 Task: Add a signature Karina Martinez containing Have a great National Peace Day, Karina Martinez to email address softage.2@softage.net and add a folder Environmental
Action: Mouse moved to (702, 702)
Screenshot: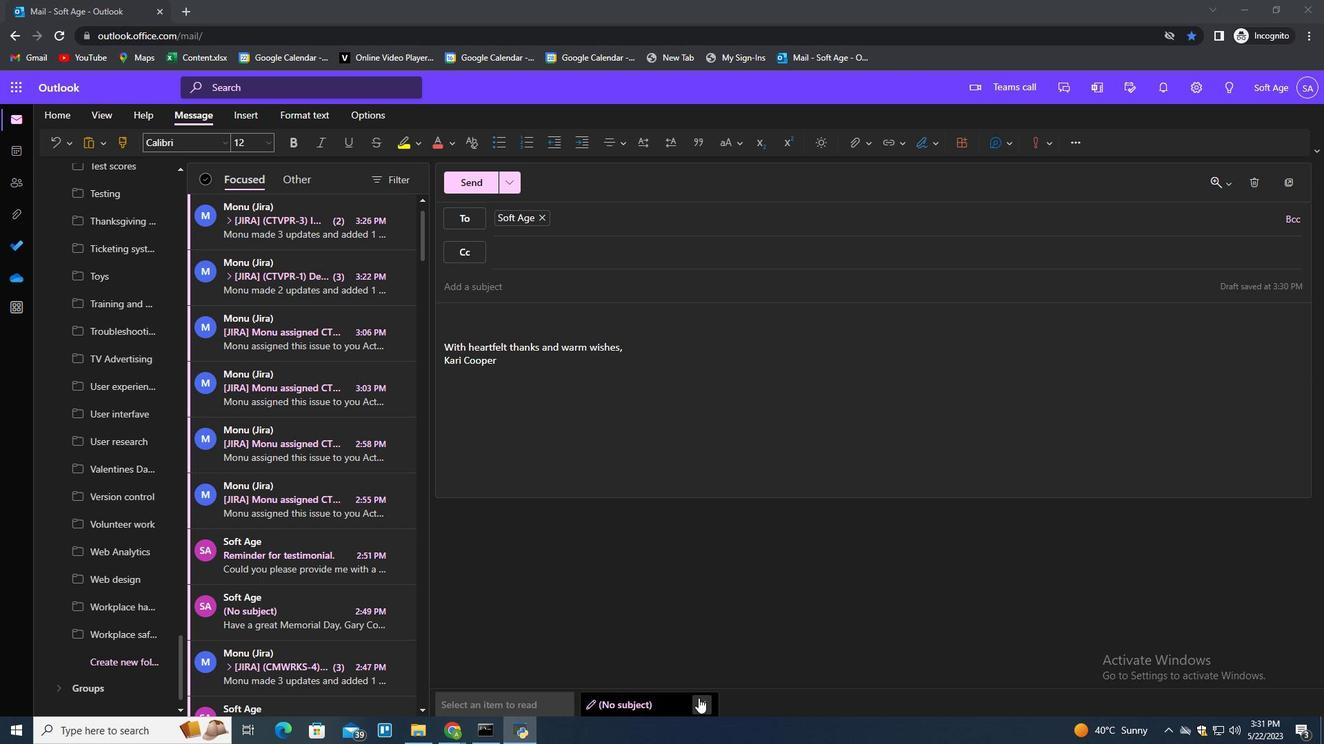 
Action: Mouse pressed left at (702, 702)
Screenshot: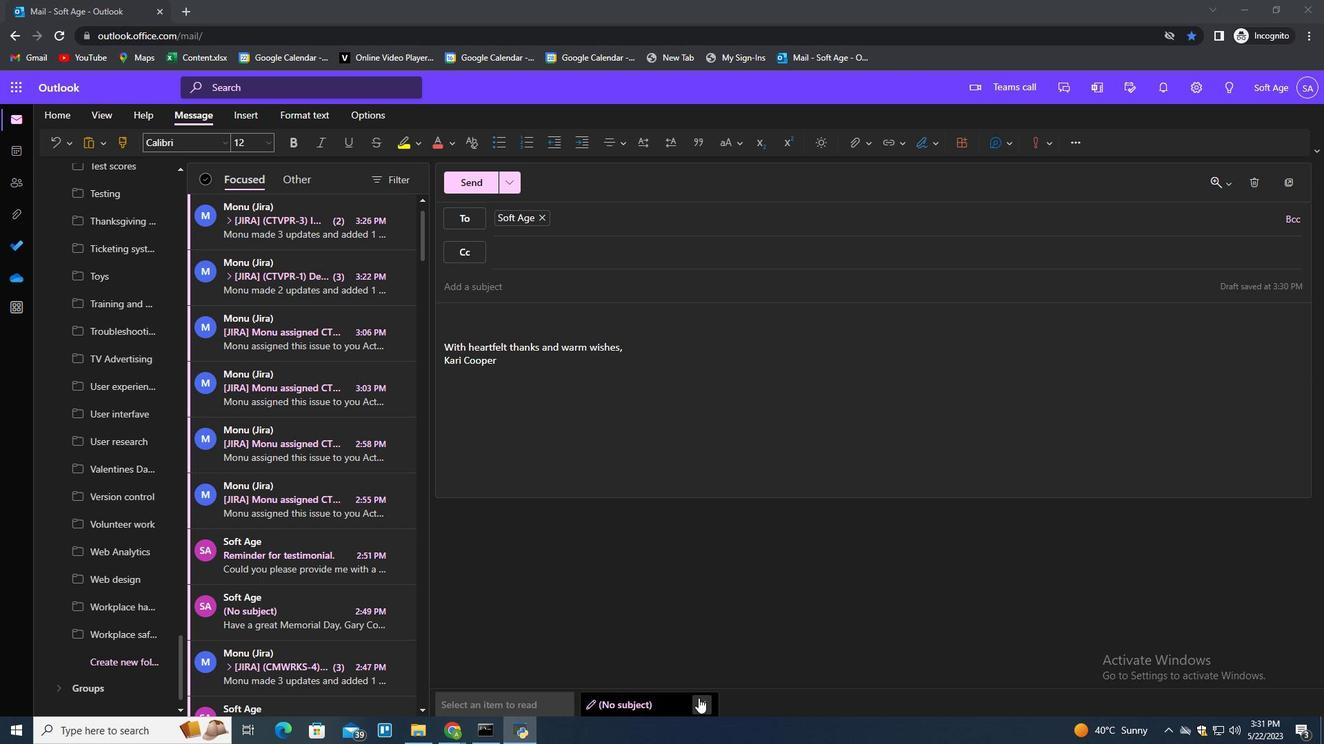 
Action: Mouse moved to (940, 282)
Screenshot: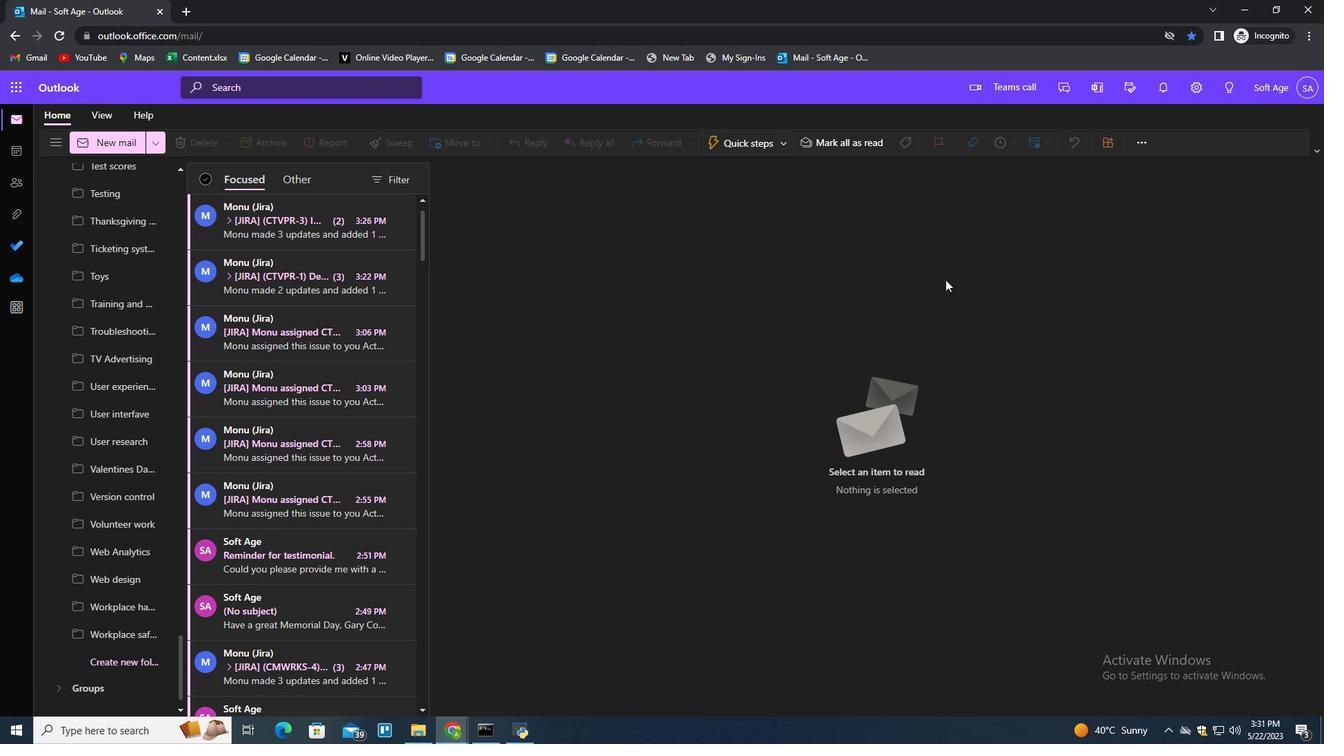 
Action: Mouse pressed left at (940, 282)
Screenshot: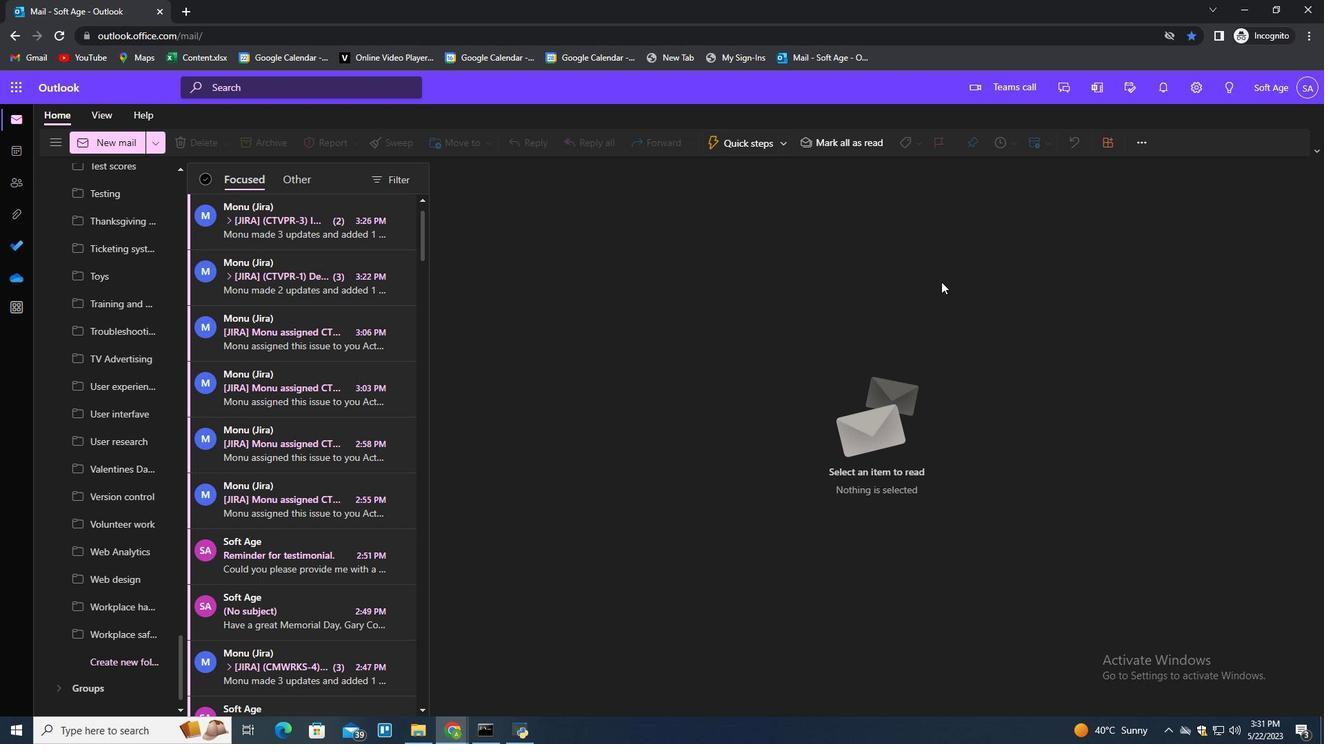 
Action: Key pressed n
Screenshot: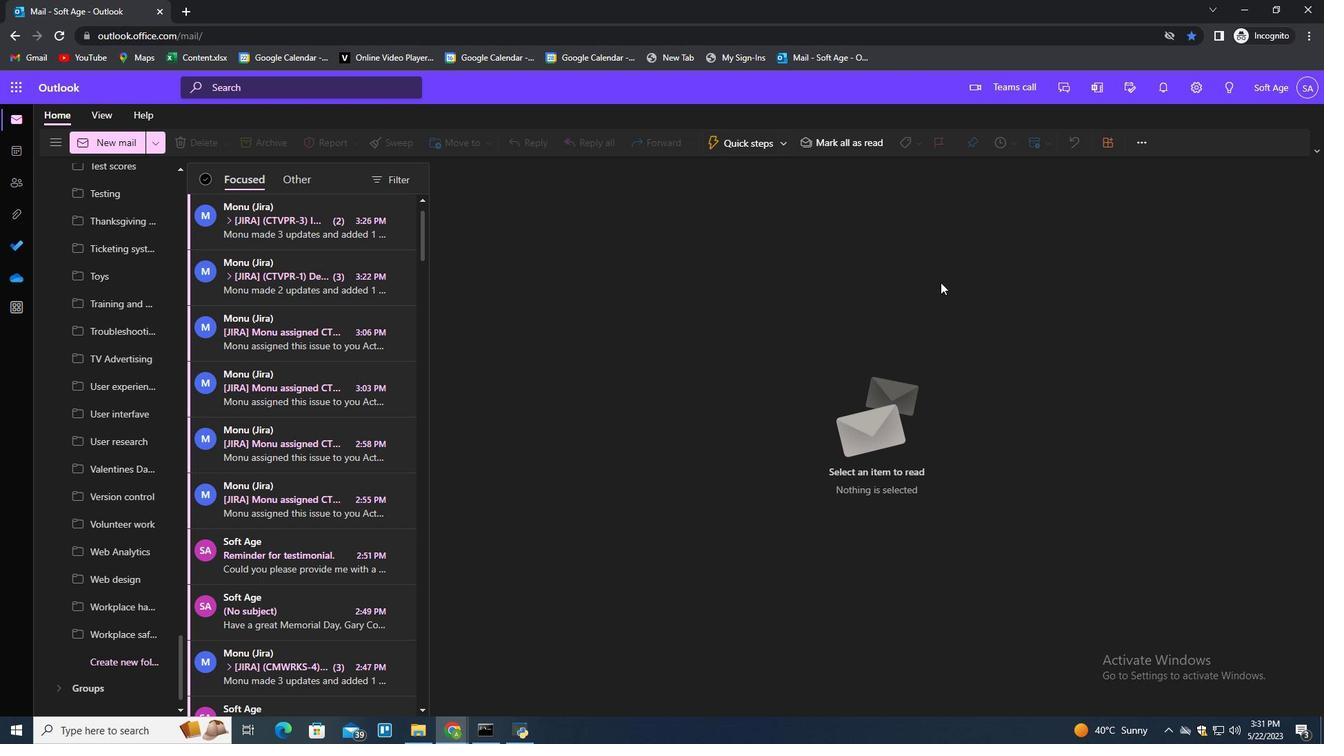 
Action: Mouse moved to (924, 128)
Screenshot: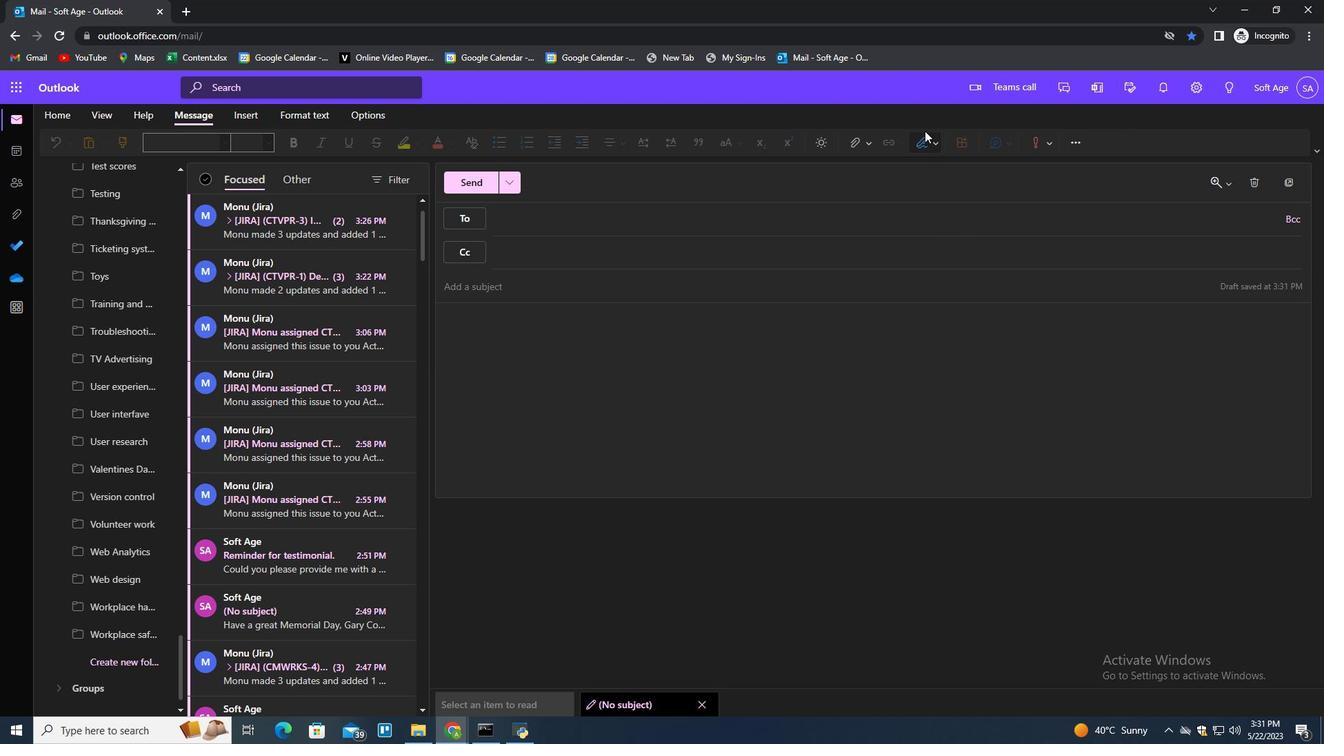 
Action: Mouse pressed left at (924, 128)
Screenshot: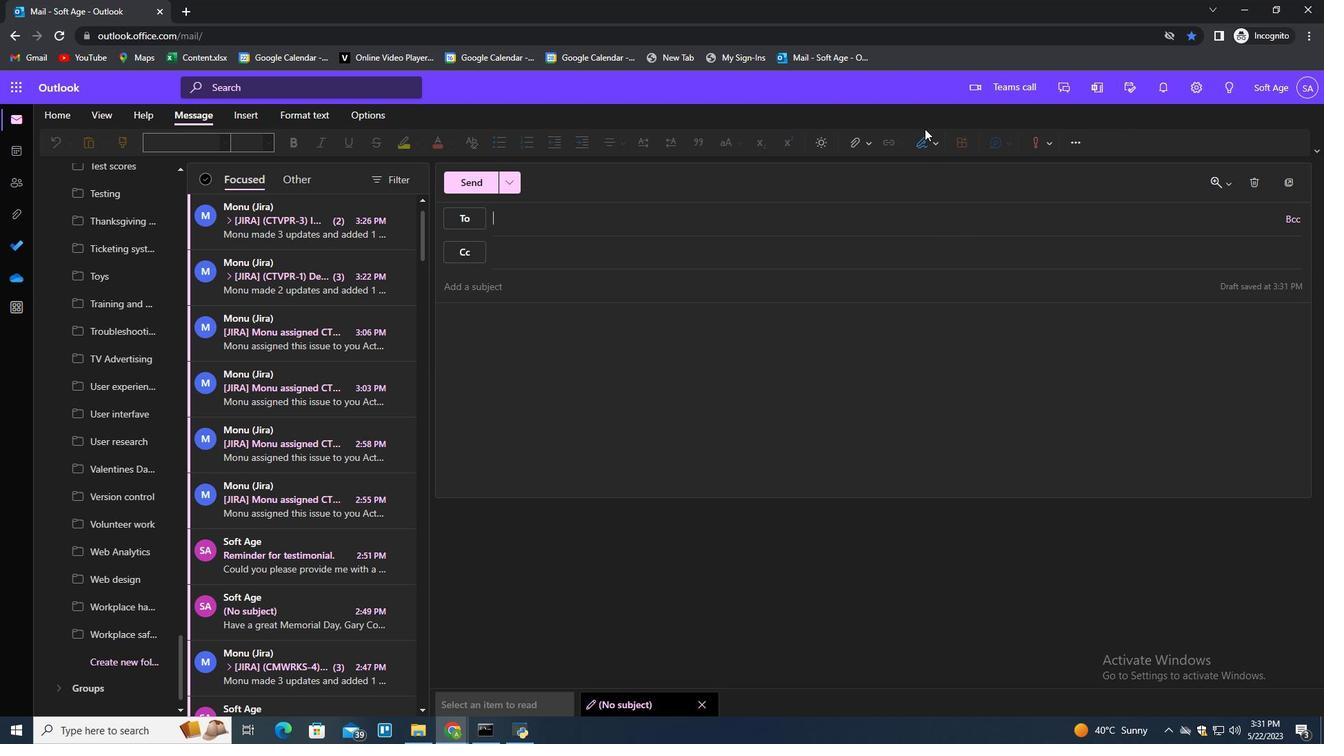 
Action: Mouse moved to (929, 139)
Screenshot: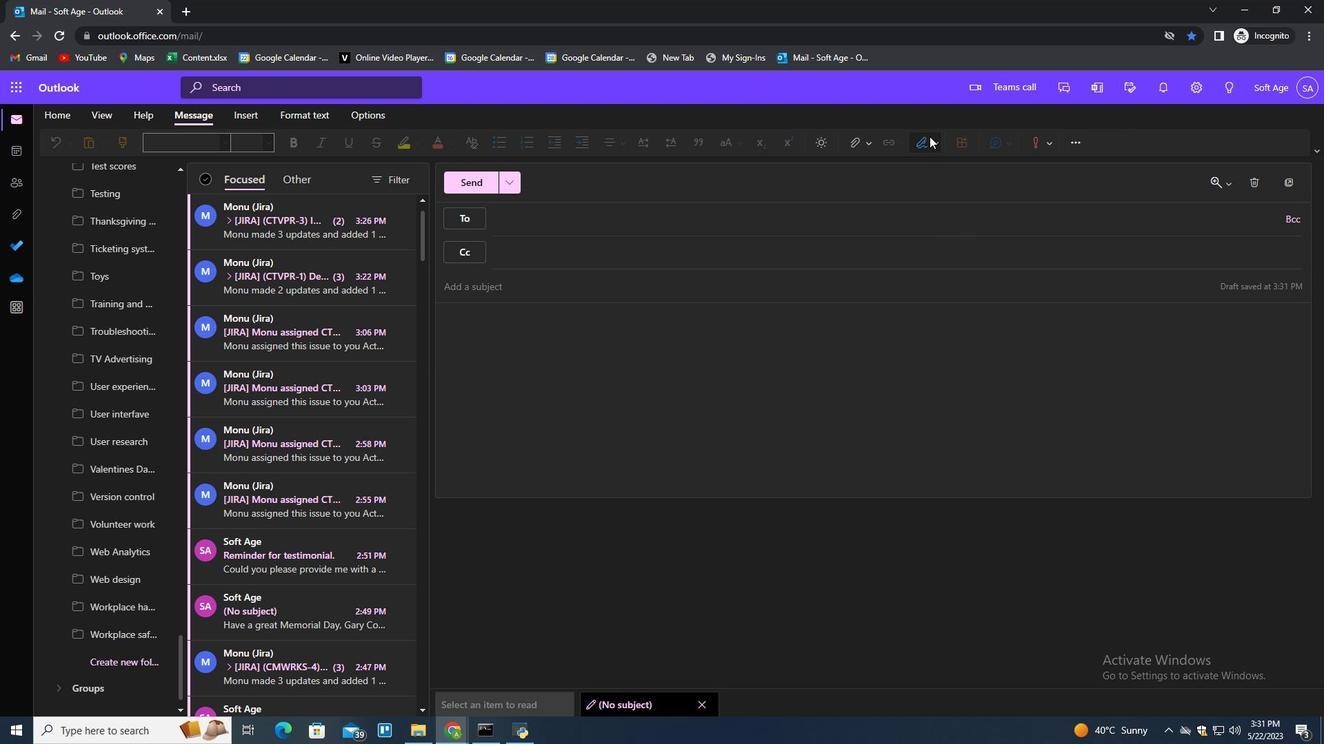 
Action: Mouse pressed left at (929, 139)
Screenshot: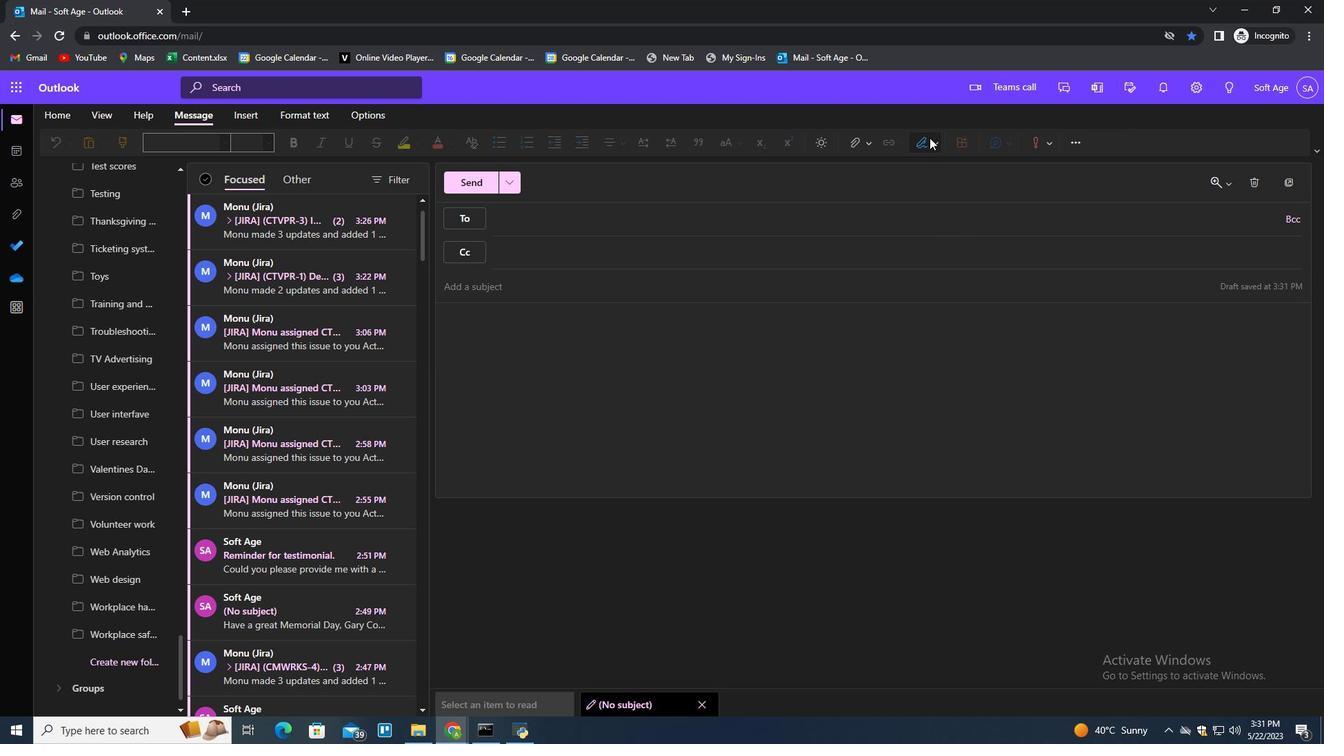
Action: Mouse moved to (906, 197)
Screenshot: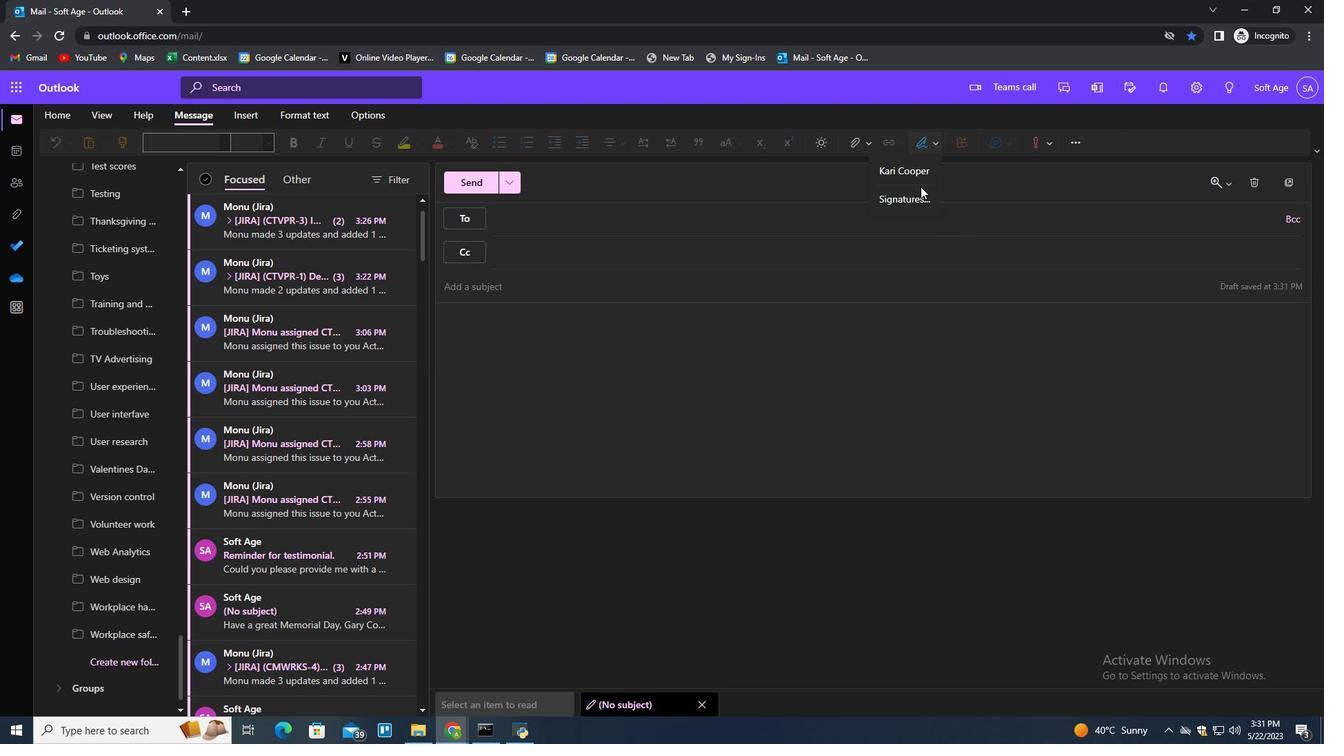 
Action: Mouse pressed left at (906, 197)
Screenshot: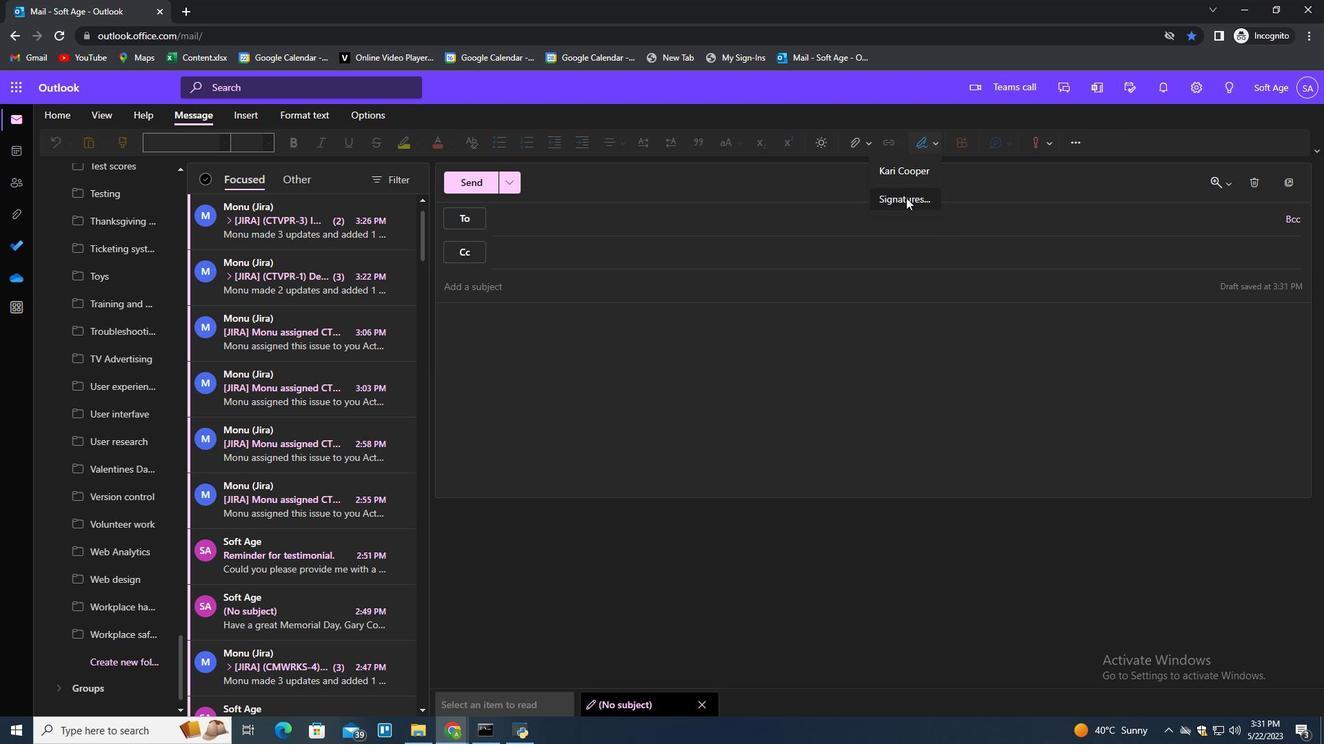 
Action: Mouse moved to (941, 254)
Screenshot: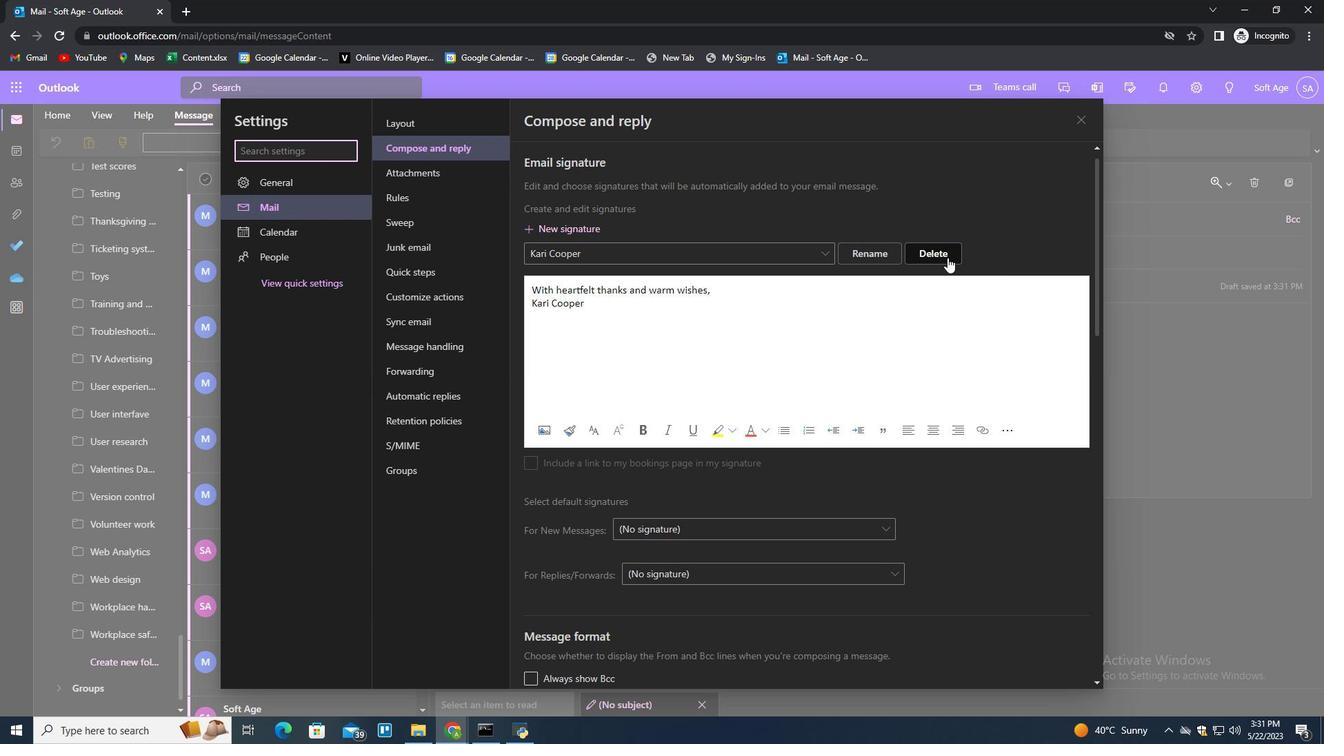 
Action: Mouse pressed left at (941, 254)
Screenshot: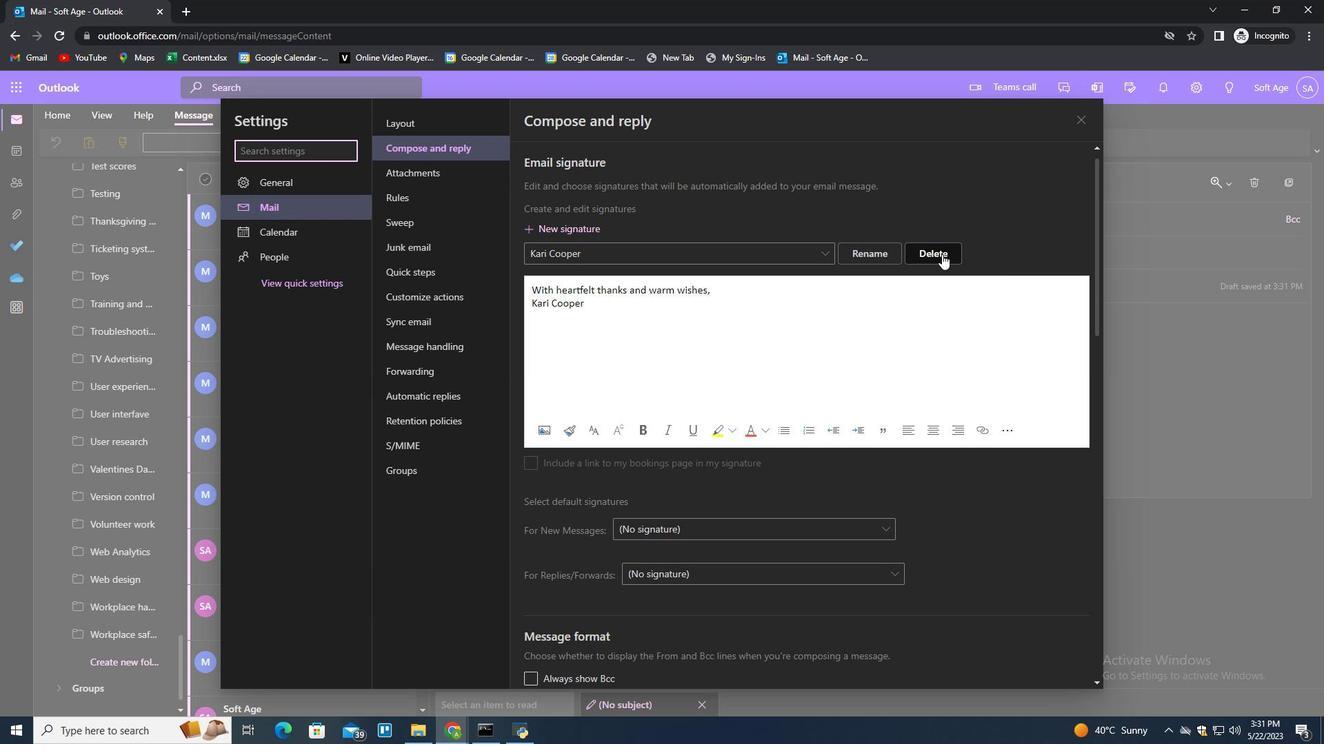
Action: Mouse moved to (944, 253)
Screenshot: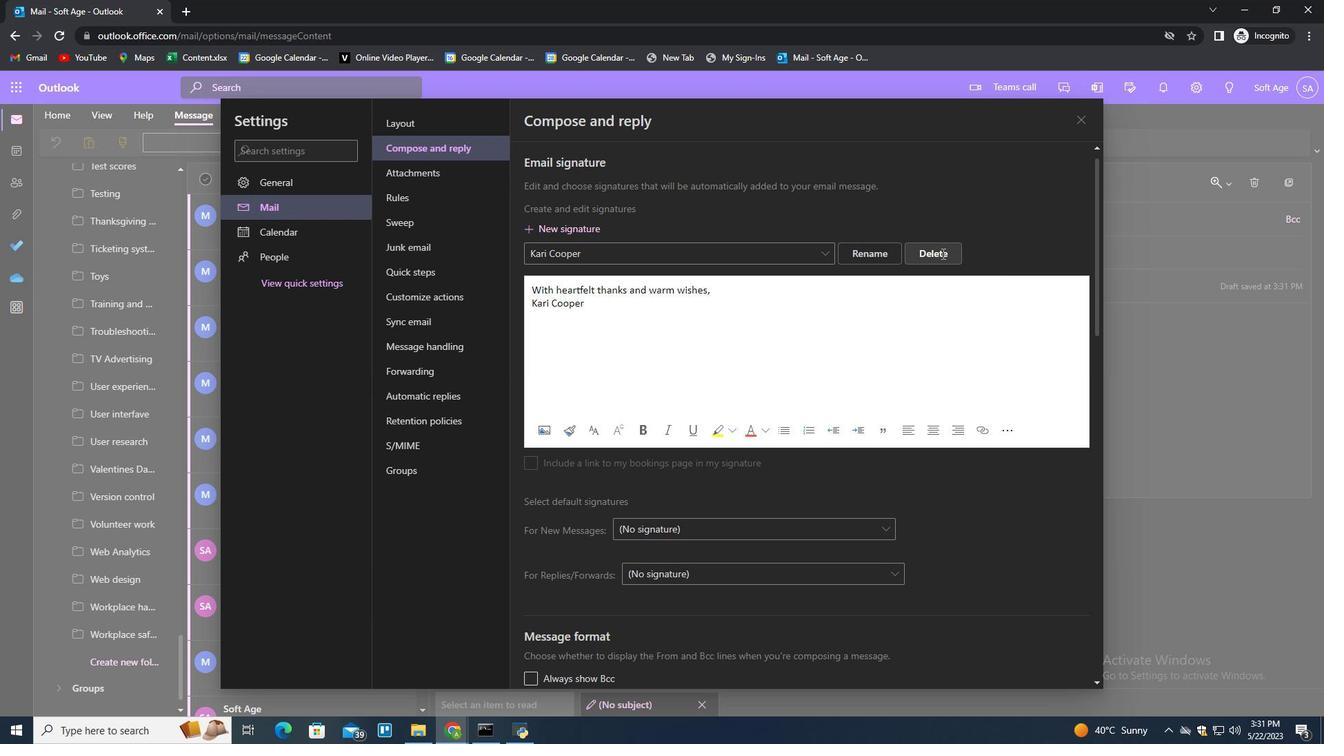 
Action: Mouse pressed left at (944, 253)
Screenshot: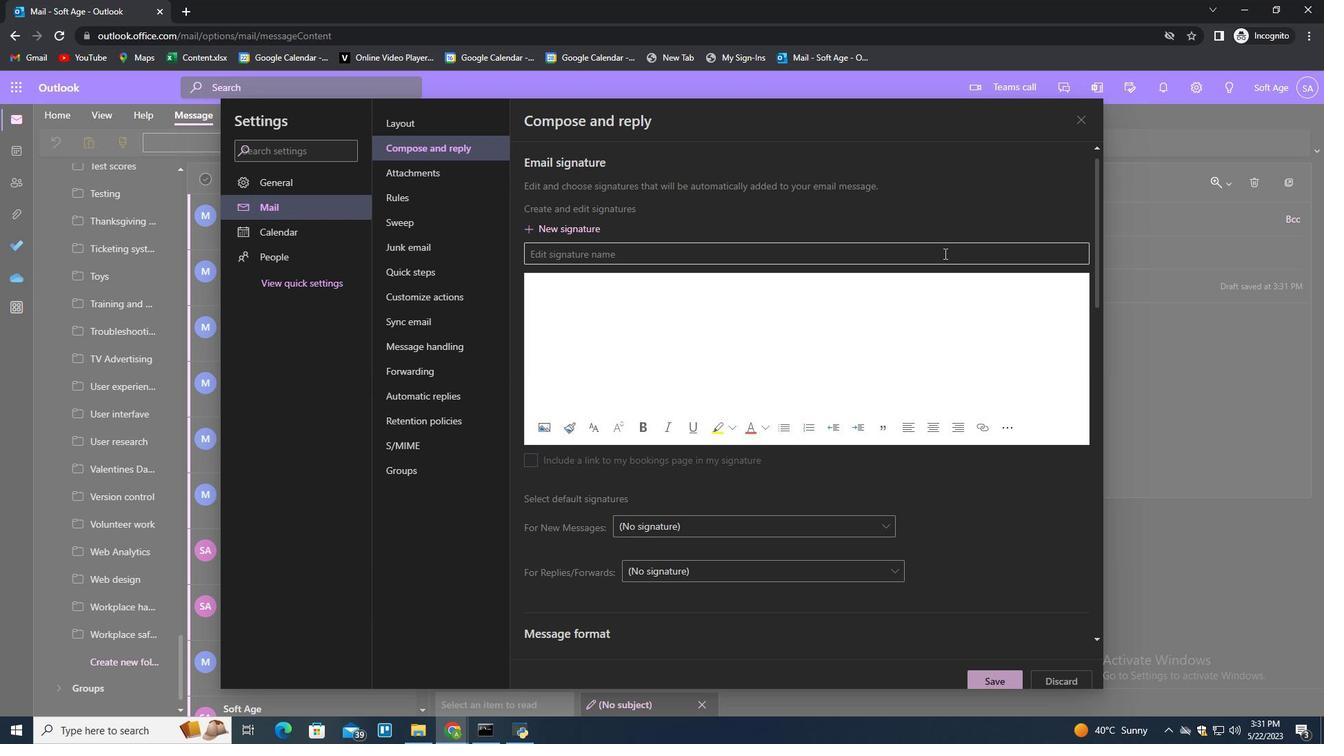
Action: Key pressed <Key.shift>Karina<Key.space><Key.shift>Martinez<Key.tab><Key.shift>Have<Key.space>a<Key.space>great<Key.space><Key.shift>Natinal<Key.backspace><Key.backspace><Key.backspace>onal<Key.space><Key.shift>Peave<Key.backspace><Key.backspace>ce<Key.space><Key.shift>Day,<Key.shift_r><Key.enter><Key.shift><Key.shift><Key.shift><Key.shift><Key.shift><Key.shift><Key.shift><Key.shift><Key.shift><Key.shift><Key.shift><Key.shift><Key.shift><Key.shift><Key.shift>Karin<Key.space><Key.backspace>a<Key.space><Key.shift>Martni<Key.backspace><Key.backspace>ine<Key.backspace>z<Key.backspace>iz<Key.backspace><Key.backspace>ez
Screenshot: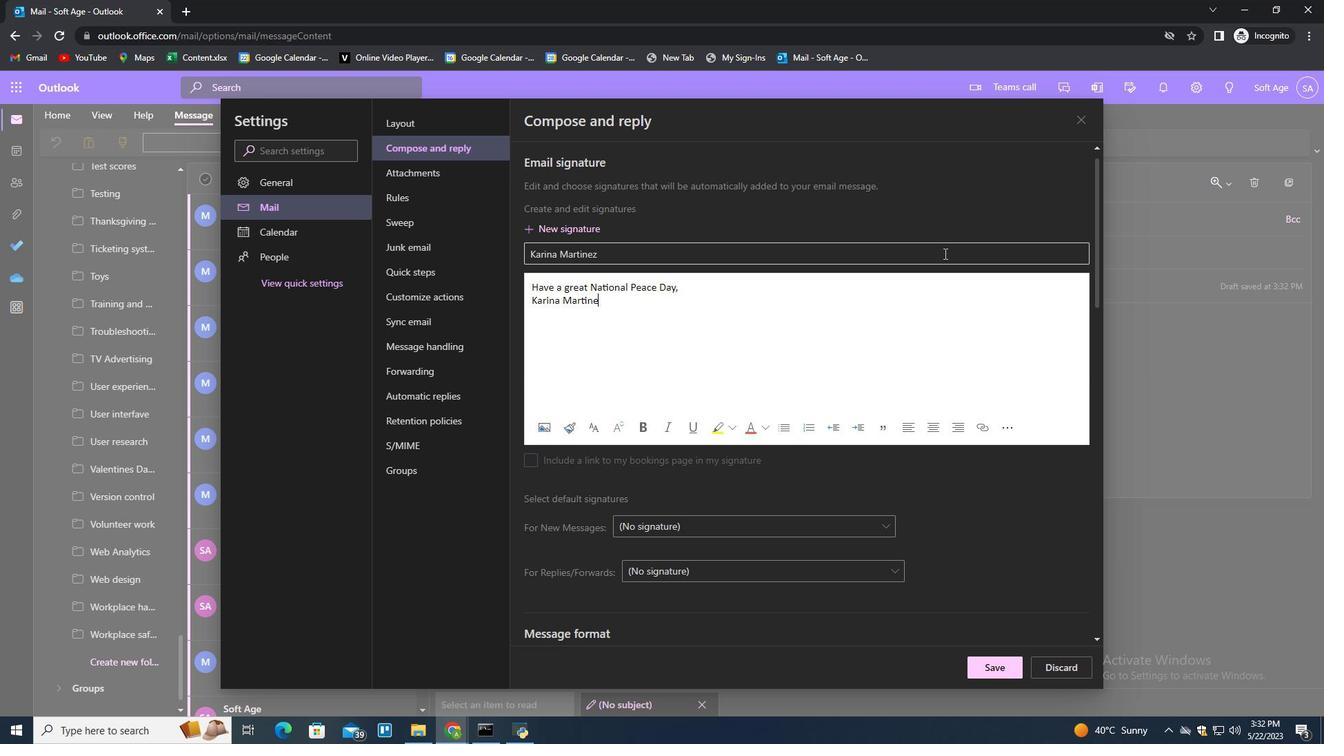 
Action: Mouse moved to (987, 664)
Screenshot: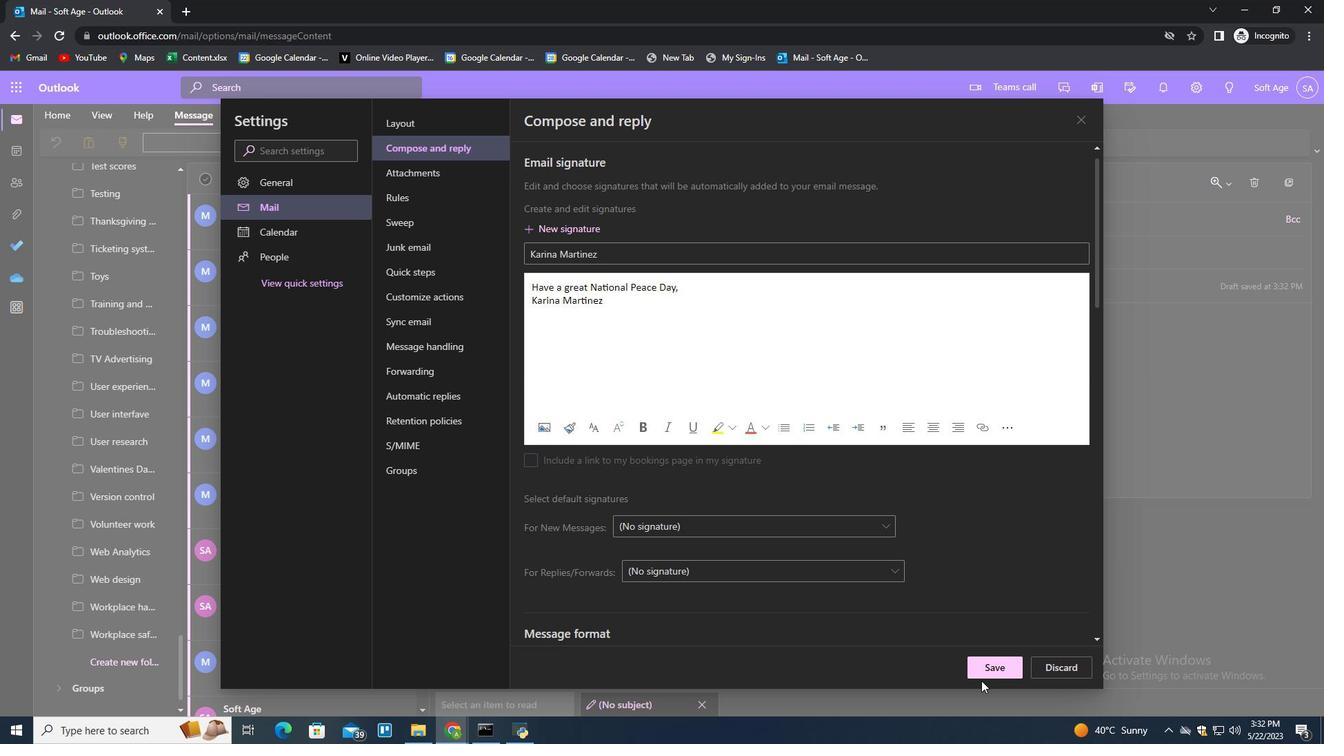 
Action: Mouse pressed left at (987, 664)
Screenshot: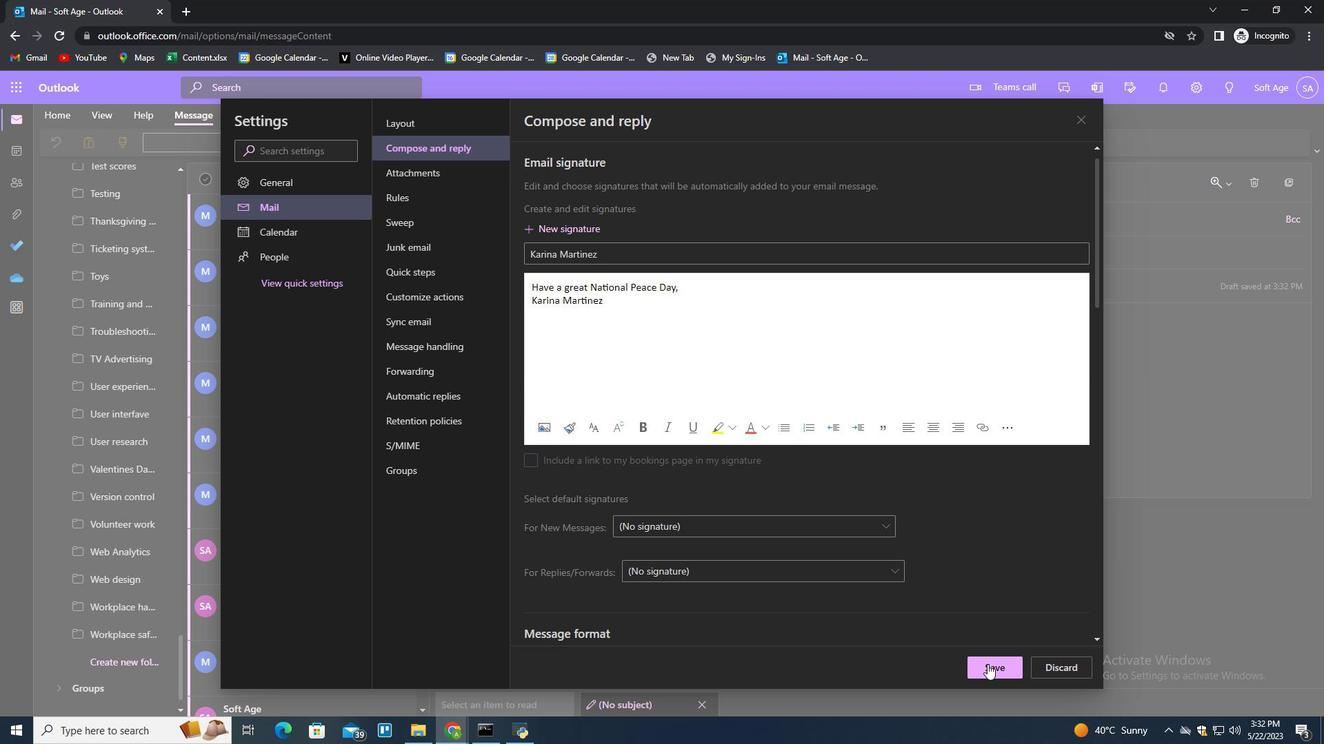 
Action: Mouse moved to (1206, 438)
Screenshot: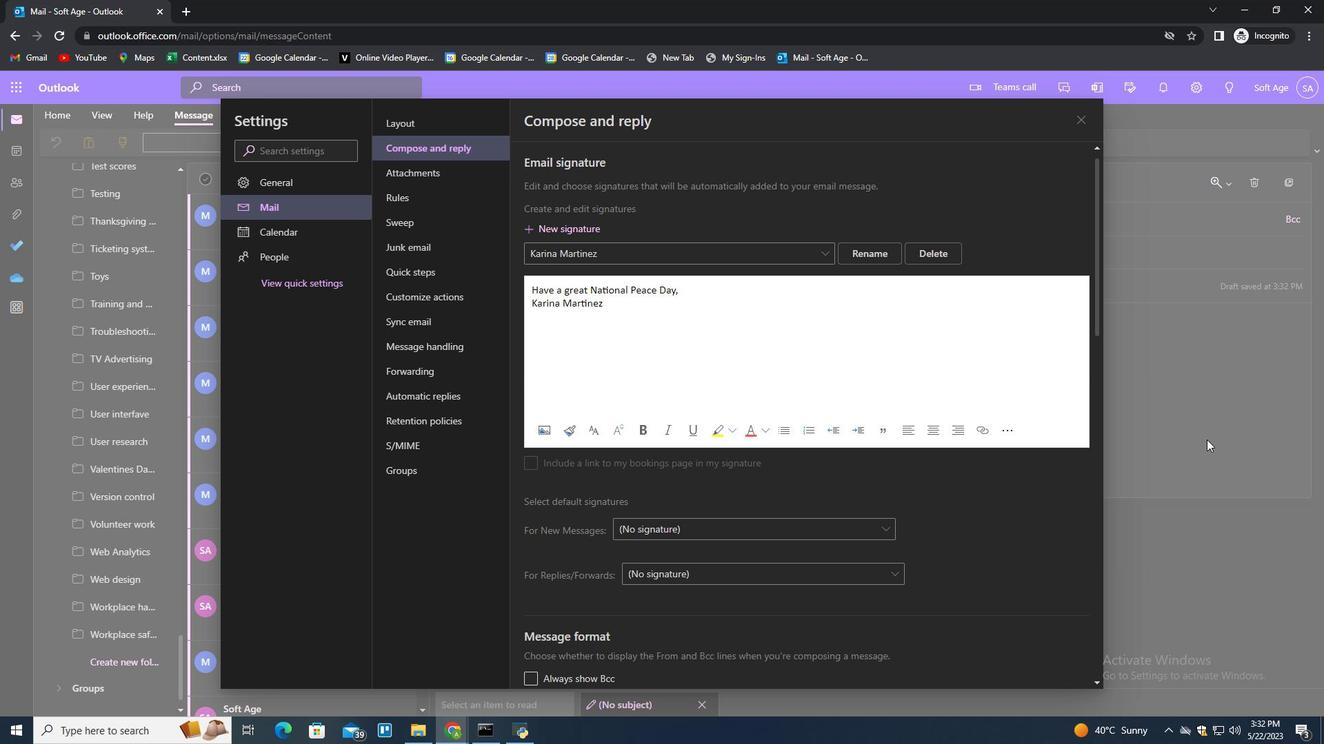 
Action: Mouse pressed left at (1206, 438)
Screenshot: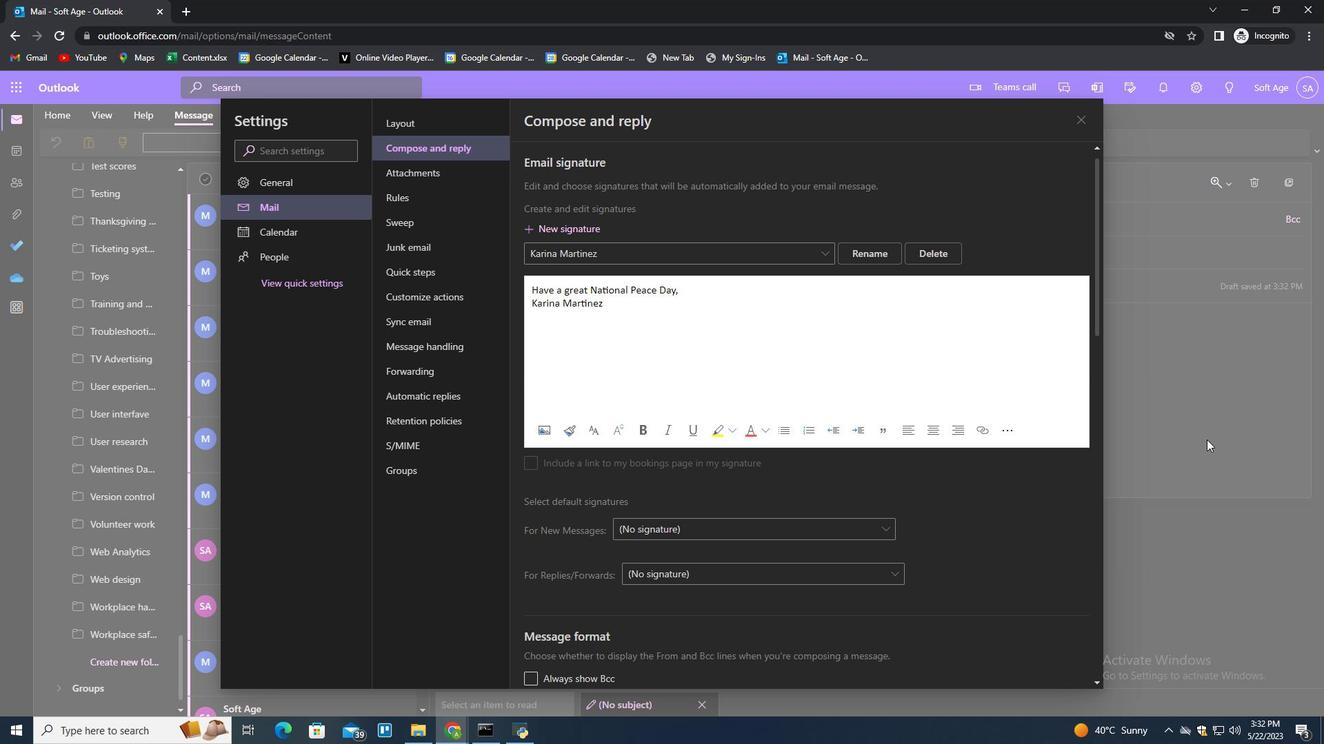 
Action: Mouse moved to (915, 146)
Screenshot: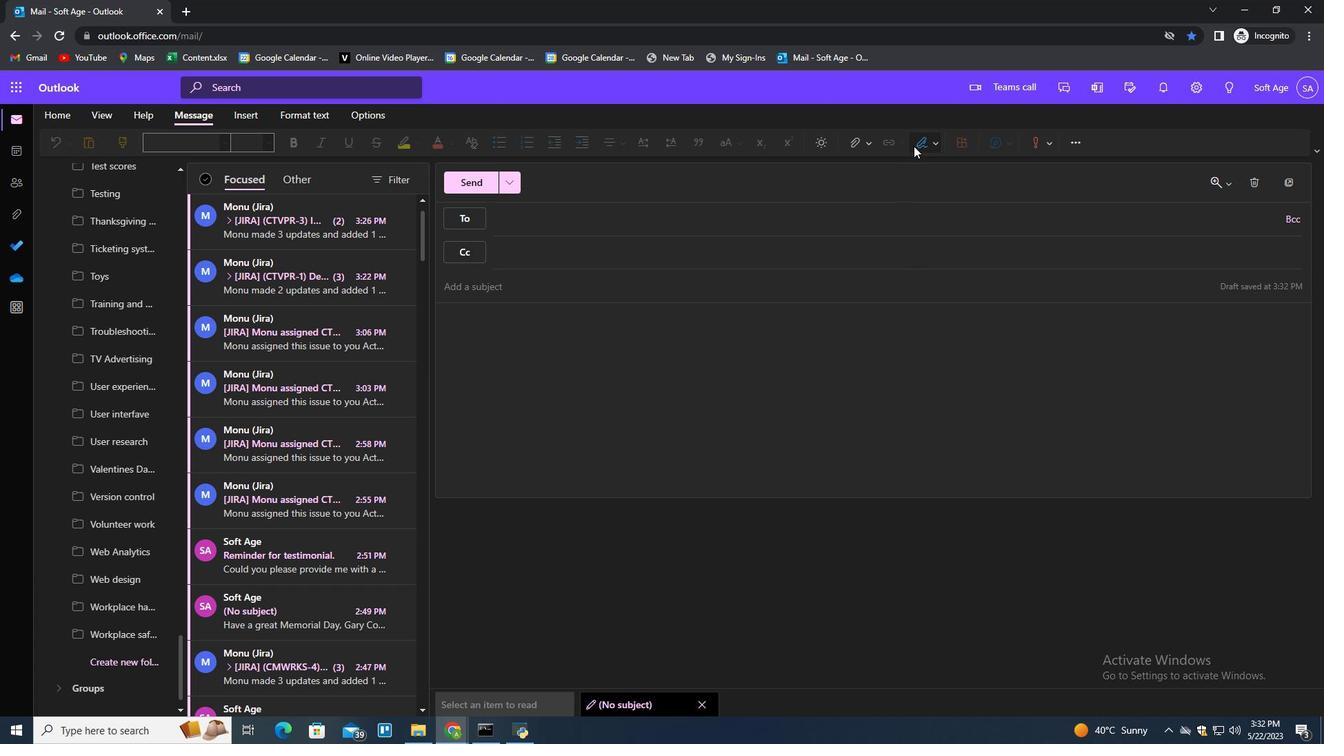 
Action: Mouse pressed left at (915, 146)
Screenshot: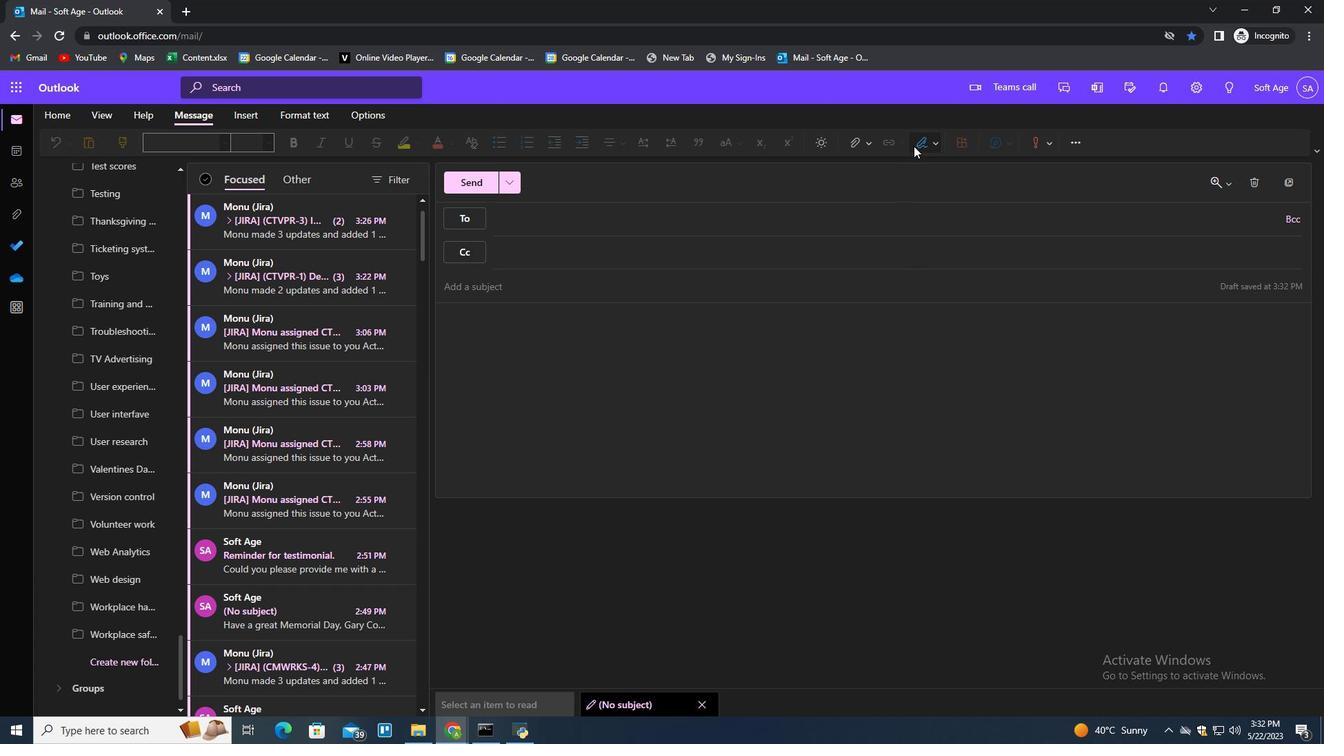 
Action: Mouse moved to (914, 166)
Screenshot: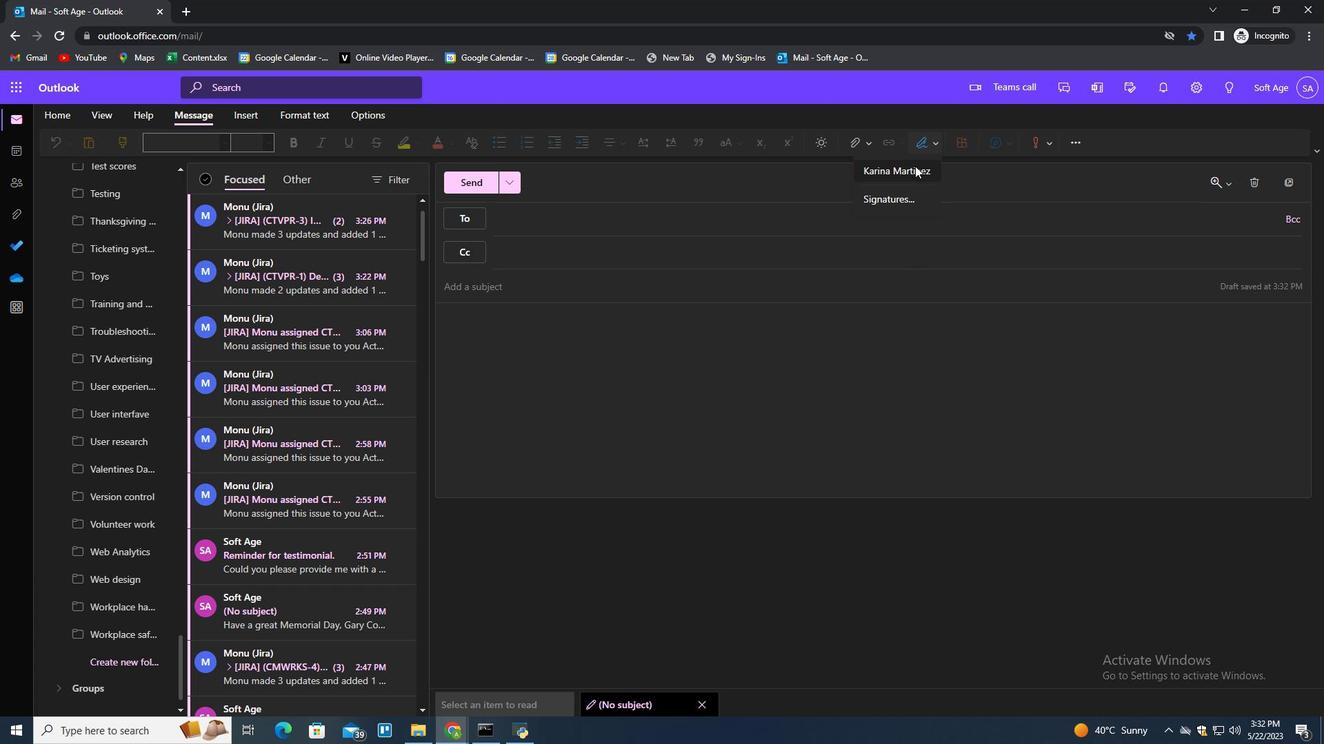 
Action: Mouse pressed left at (914, 166)
Screenshot: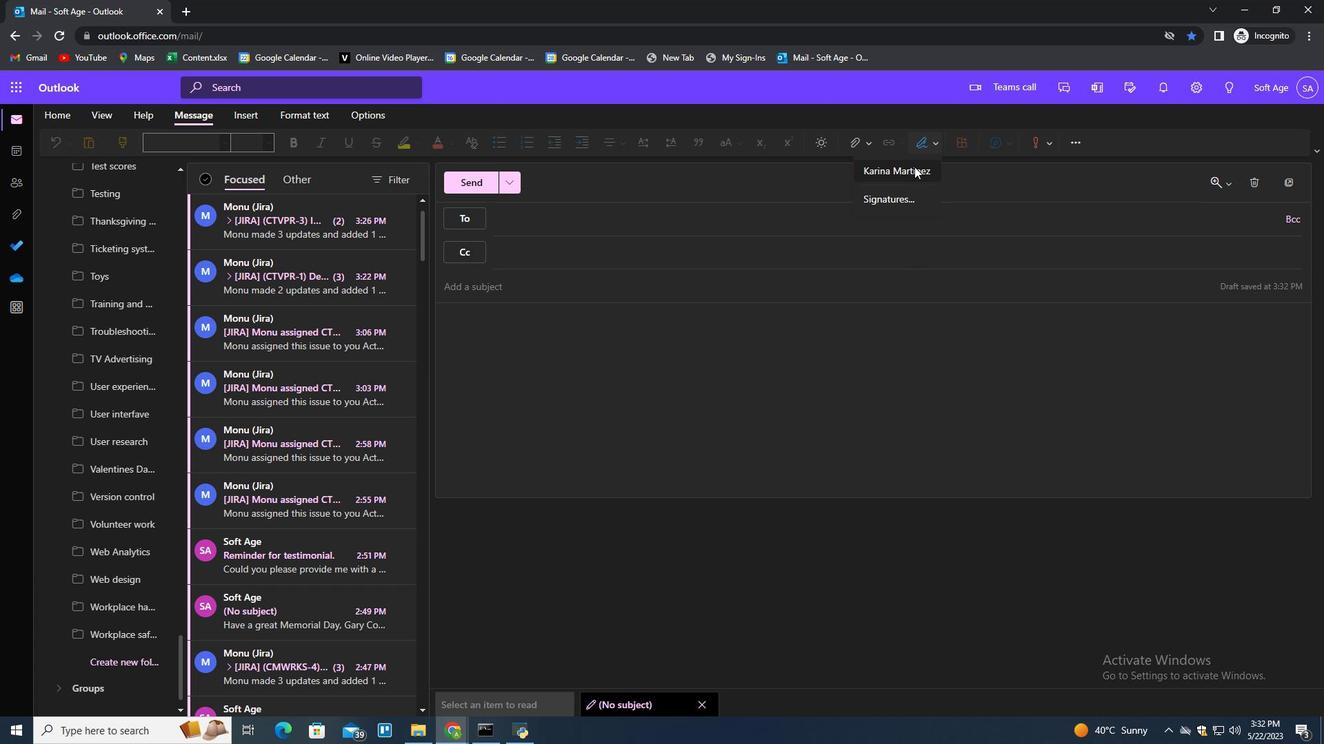 
Action: Mouse moved to (526, 226)
Screenshot: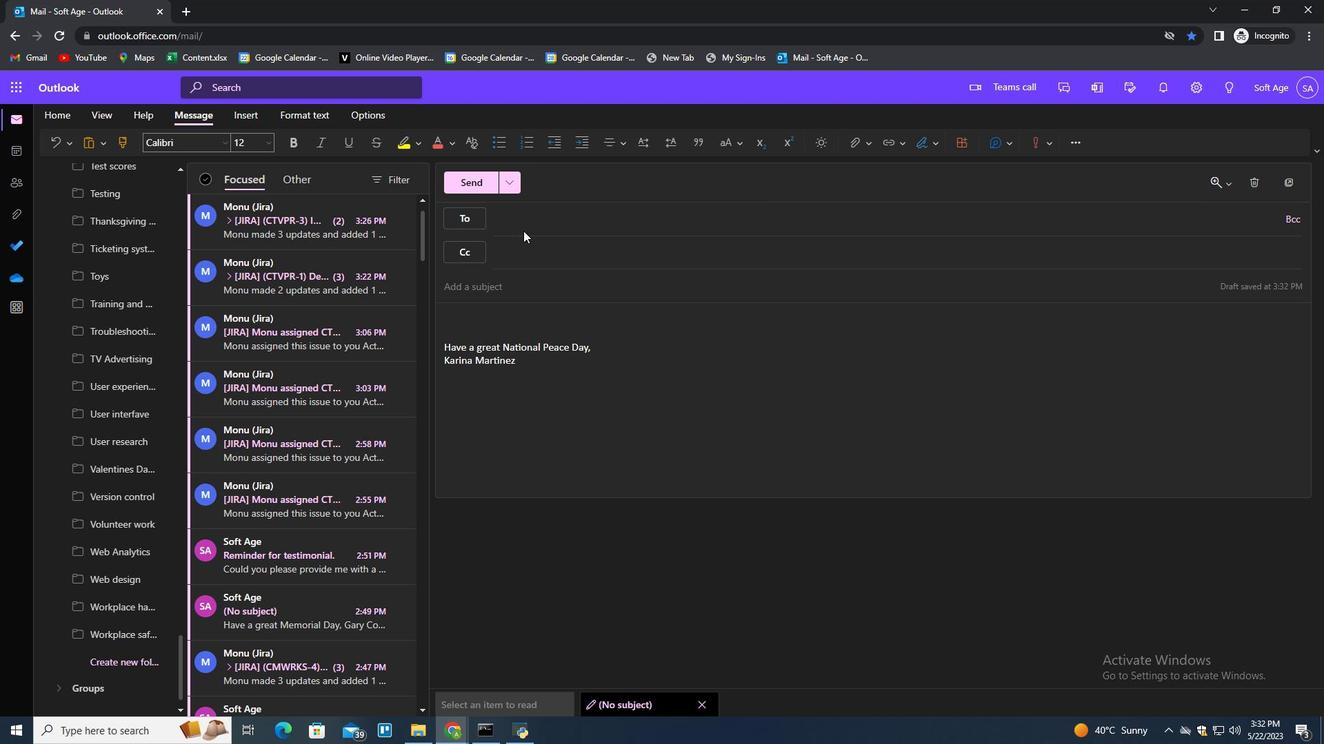 
Action: Mouse pressed left at (526, 226)
Screenshot: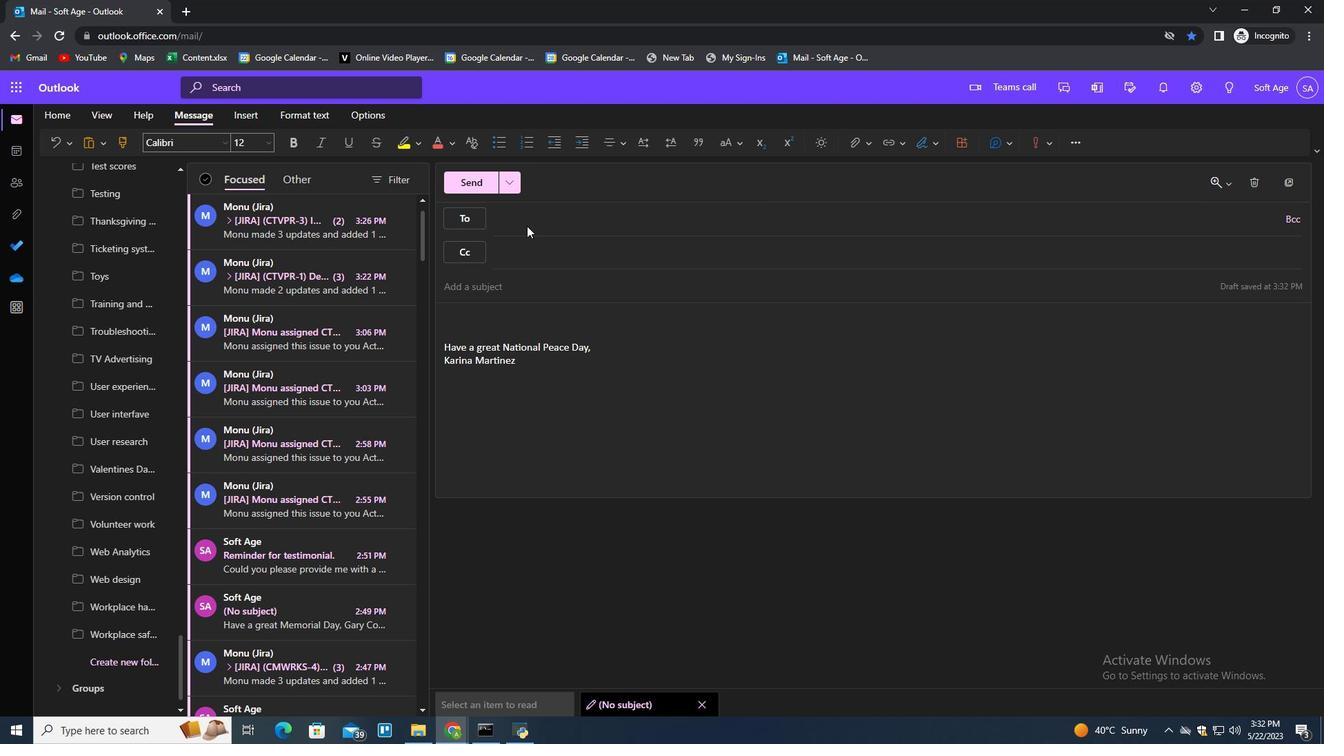 
Action: Key pressed softage.2<Key.shift>@softag.kn<Key.backspace><Key.backspace>net<Key.enter>
Screenshot: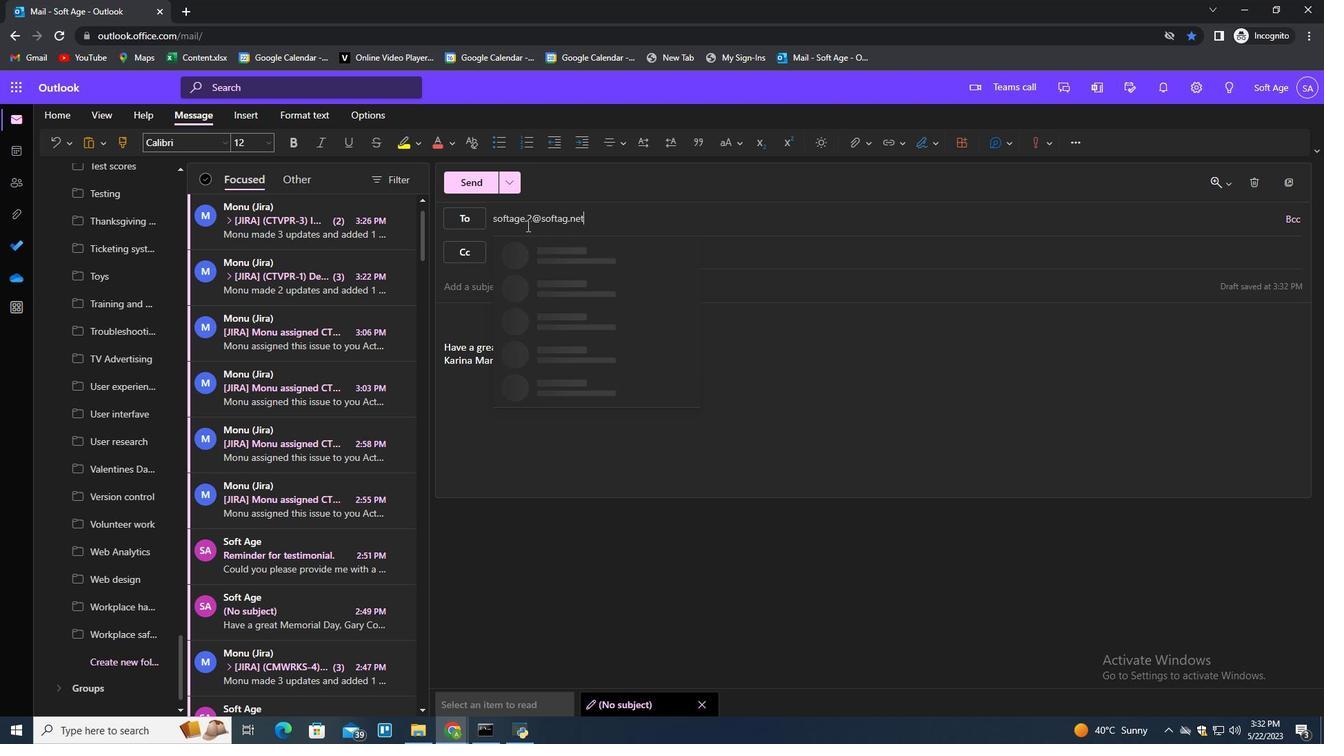 
Action: Mouse moved to (144, 587)
Screenshot: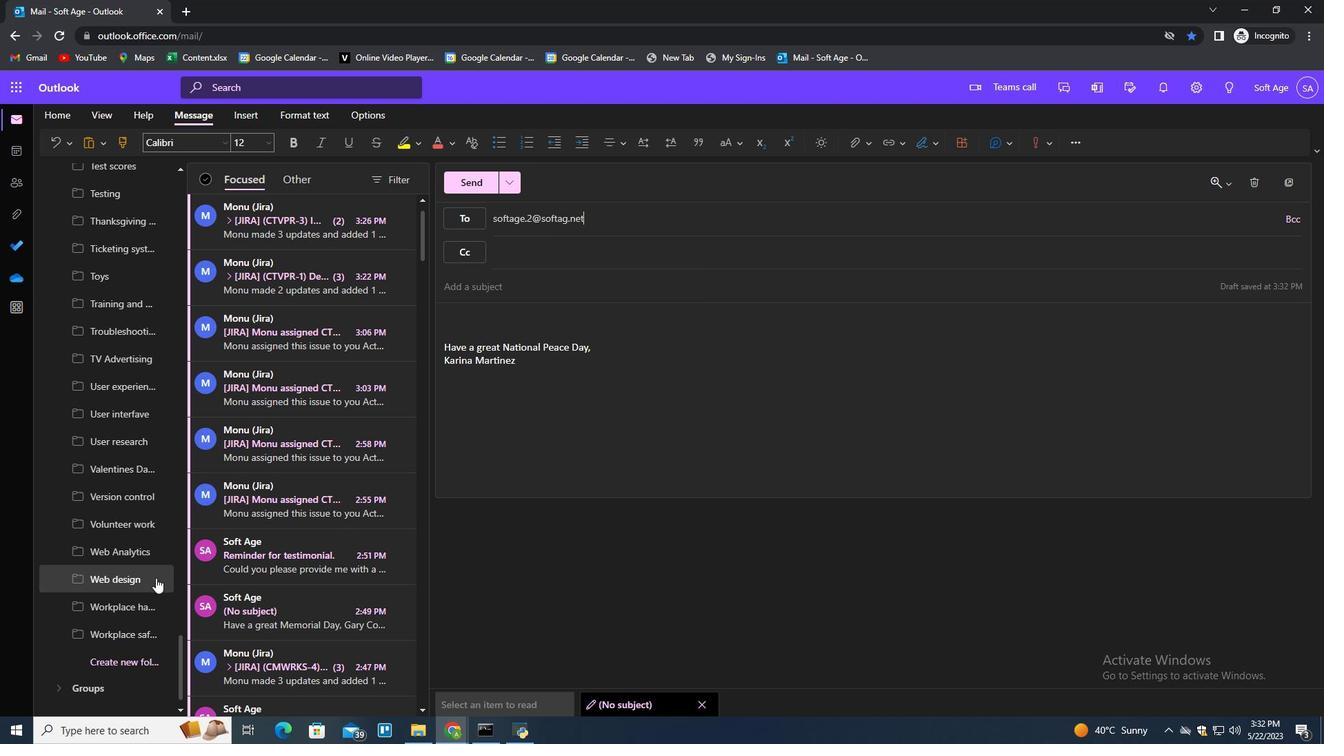 
Action: Mouse scrolled (144, 586) with delta (0, 0)
Screenshot: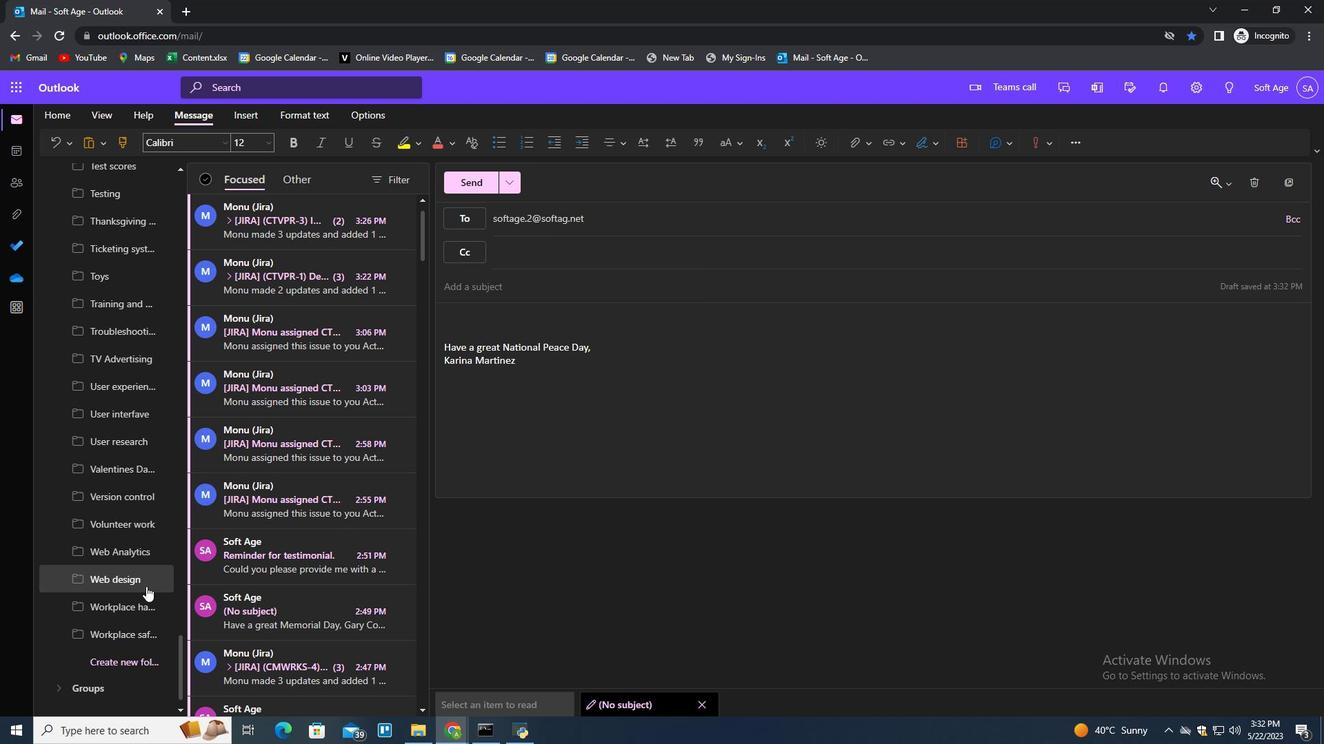 
Action: Mouse scrolled (144, 586) with delta (0, 0)
Screenshot: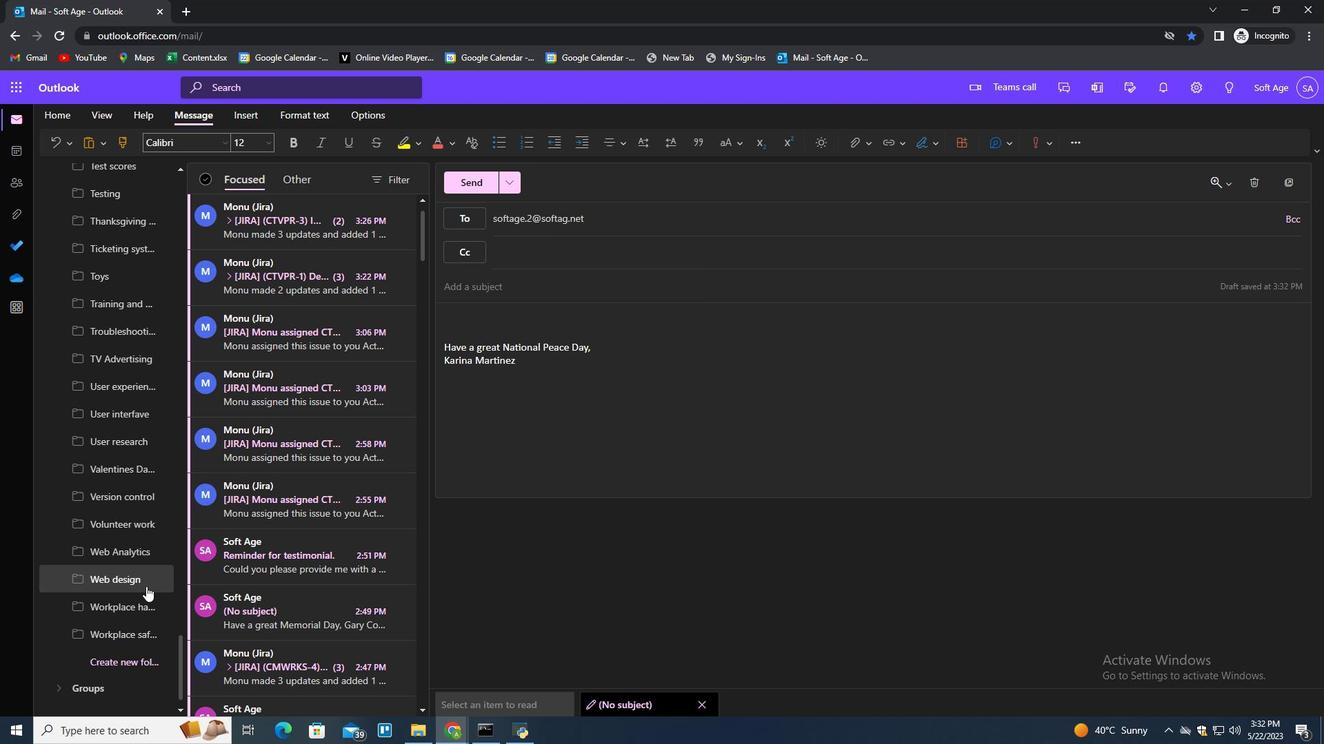 
Action: Mouse scrolled (144, 586) with delta (0, 0)
Screenshot: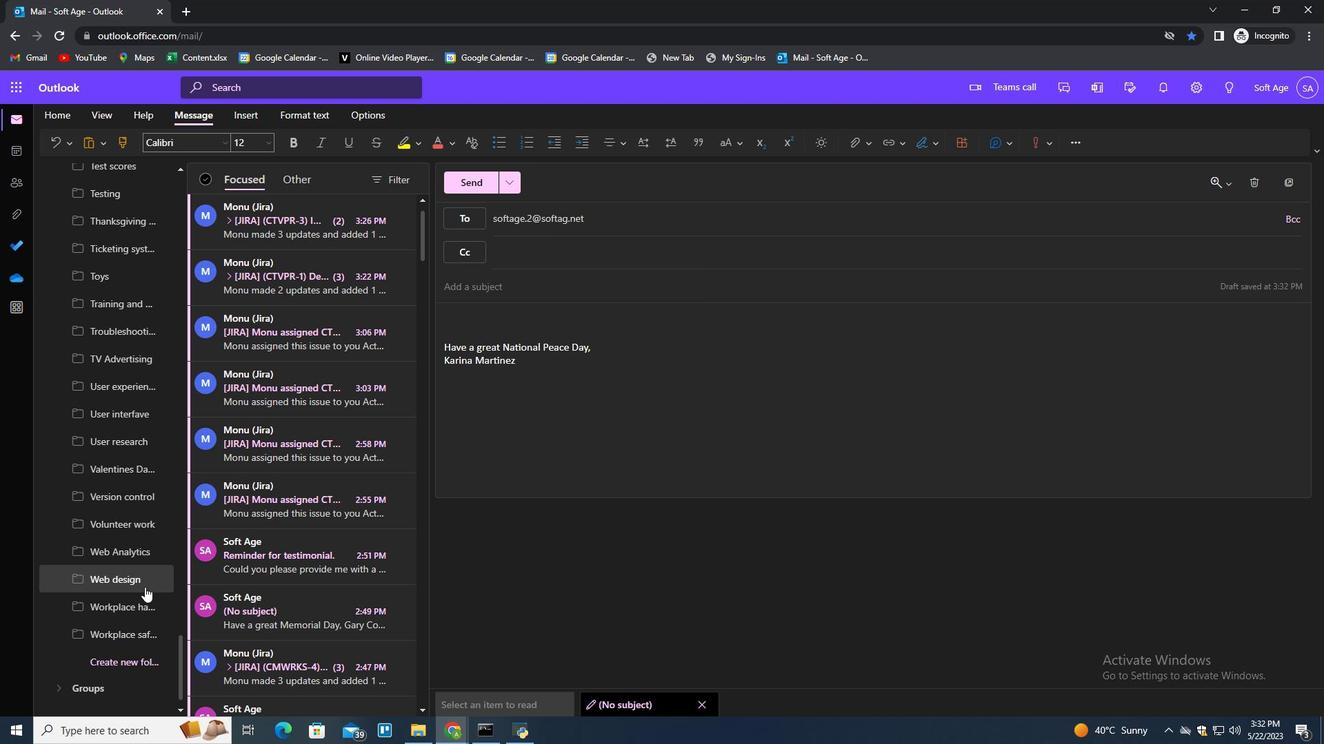 
Action: Mouse moved to (125, 666)
Screenshot: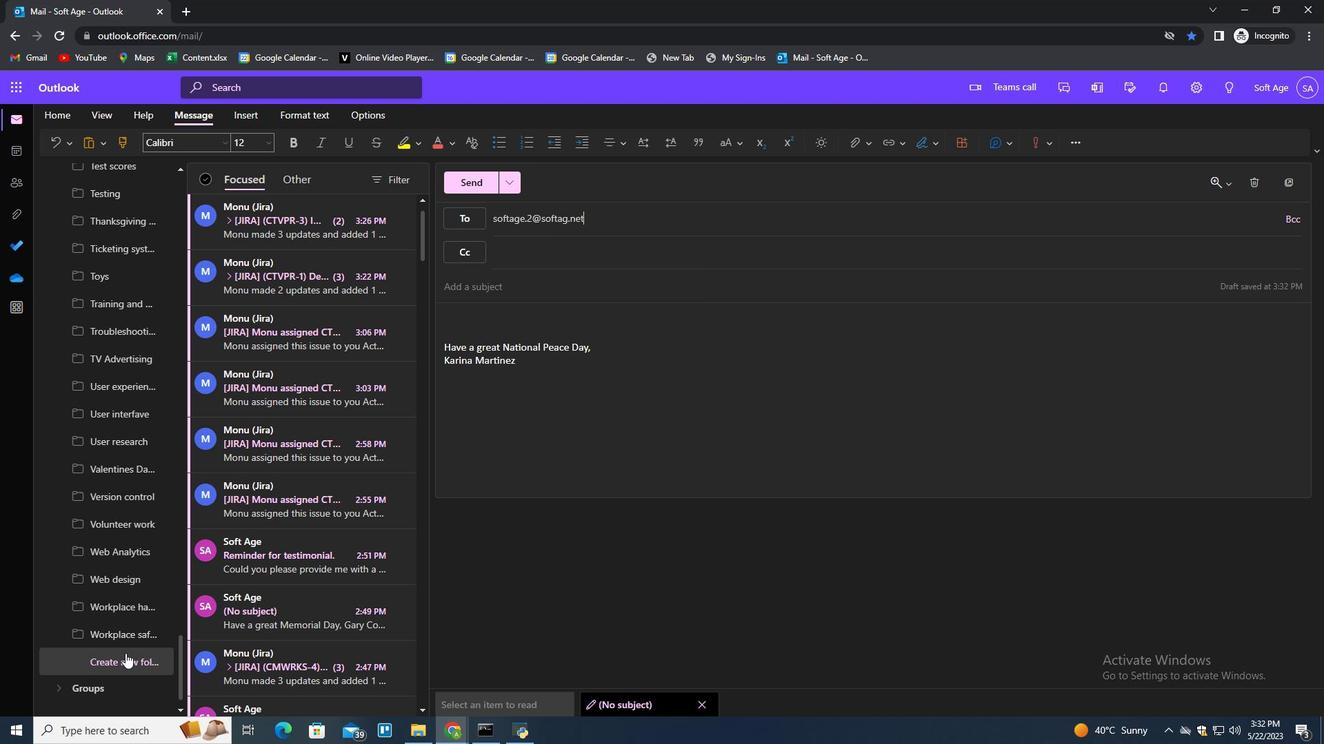 
Action: Mouse pressed left at (125, 666)
Screenshot: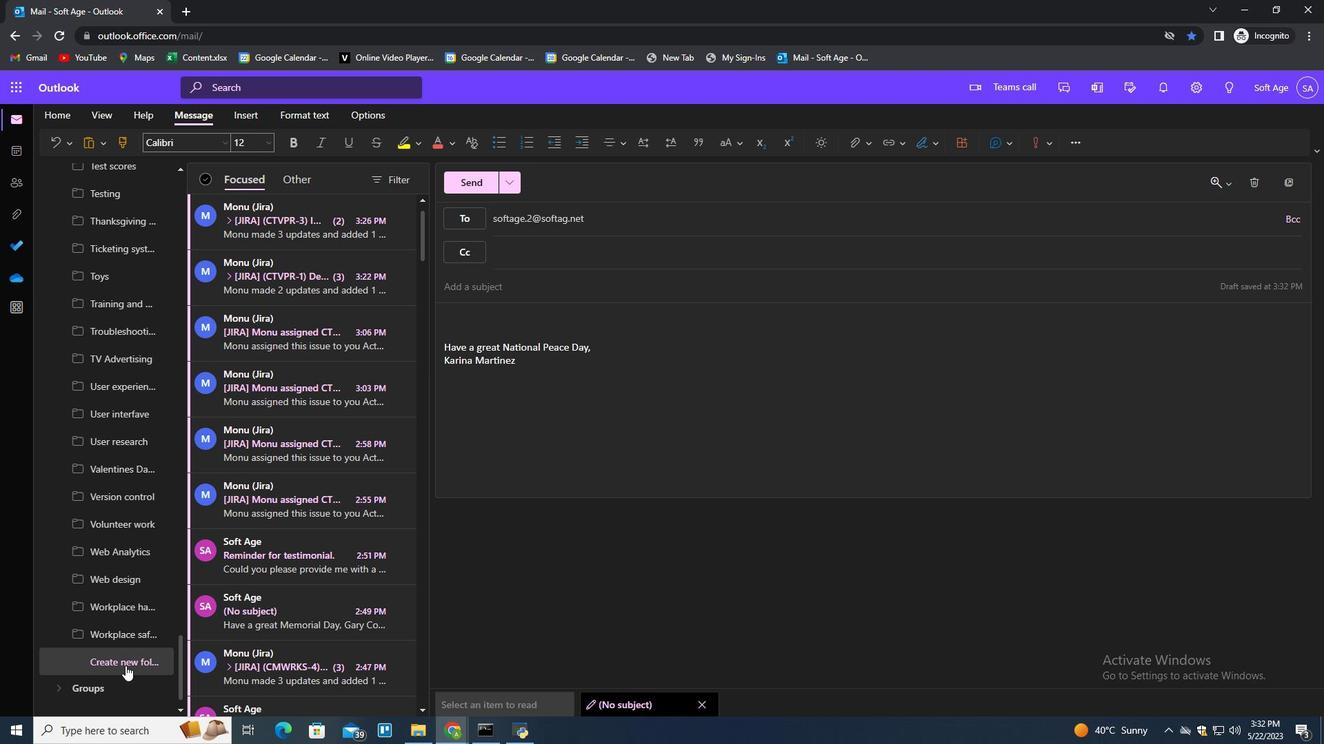 
Action: Mouse moved to (122, 667)
Screenshot: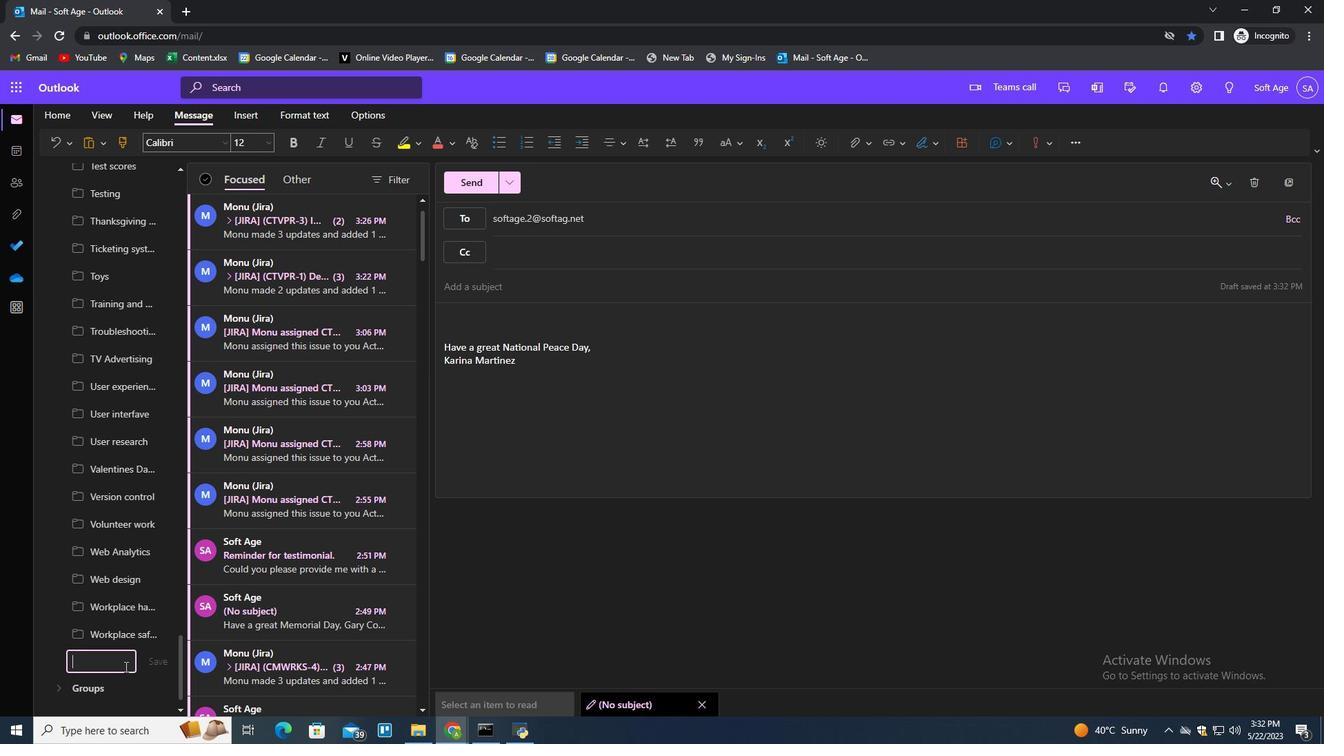 
Action: Key pressed <Key.shift>Environ<Key.backspace>nmental<Key.enter>
Screenshot: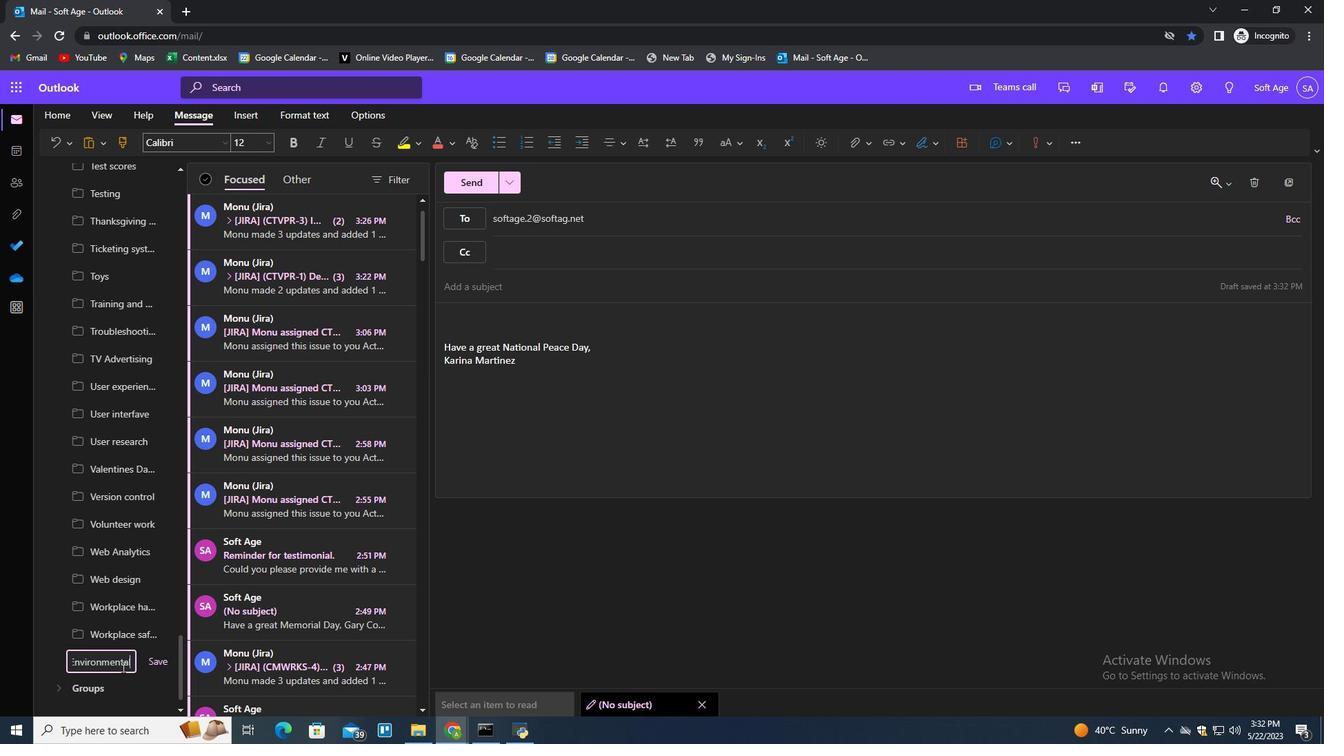 
